 Task: Create a due date automation trigger when advanced on, 2 days after a card is due add dates with a due date at 11:00 AM.
Action: Mouse moved to (1098, 326)
Screenshot: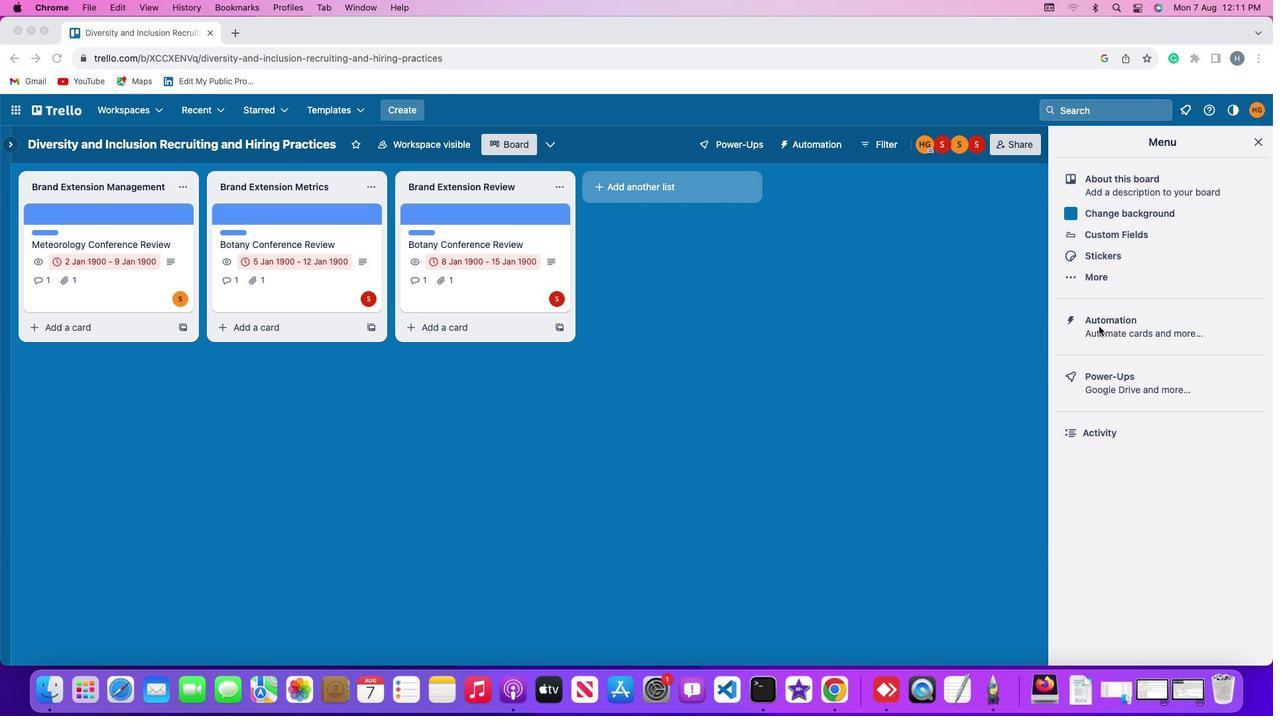 
Action: Mouse pressed left at (1098, 326)
Screenshot: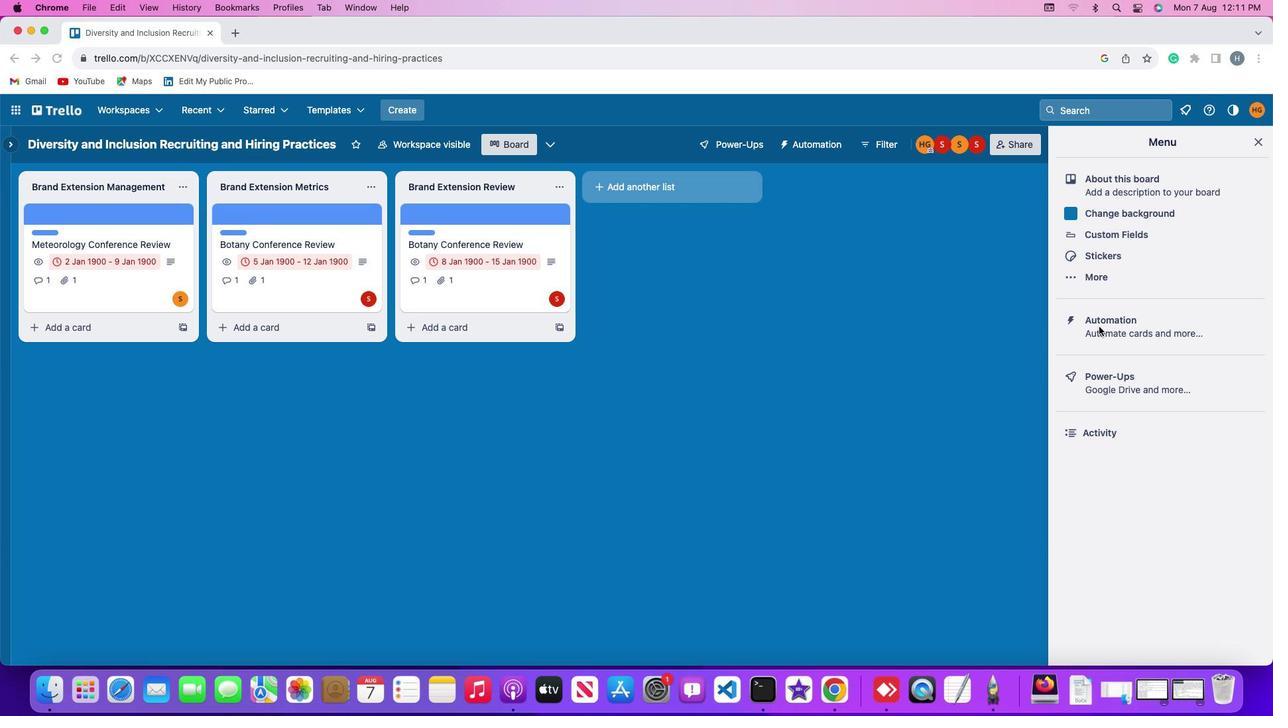 
Action: Mouse pressed left at (1098, 326)
Screenshot: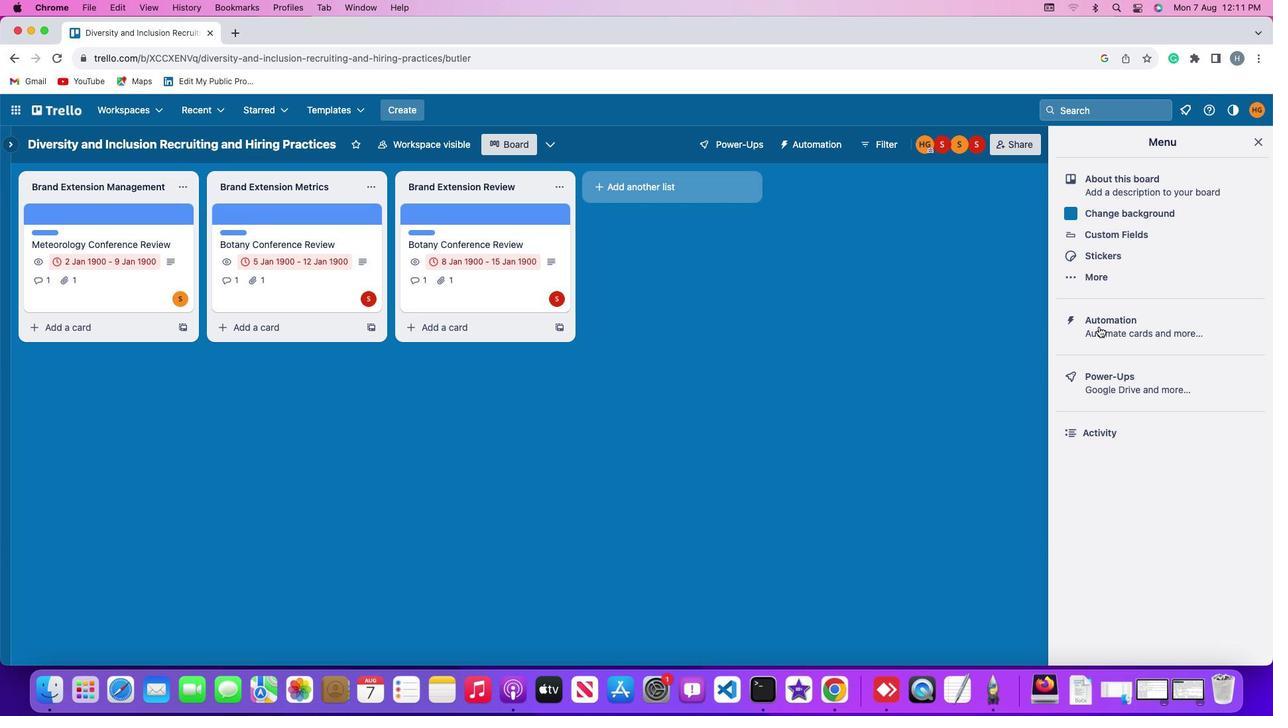 
Action: Mouse moved to (98, 314)
Screenshot: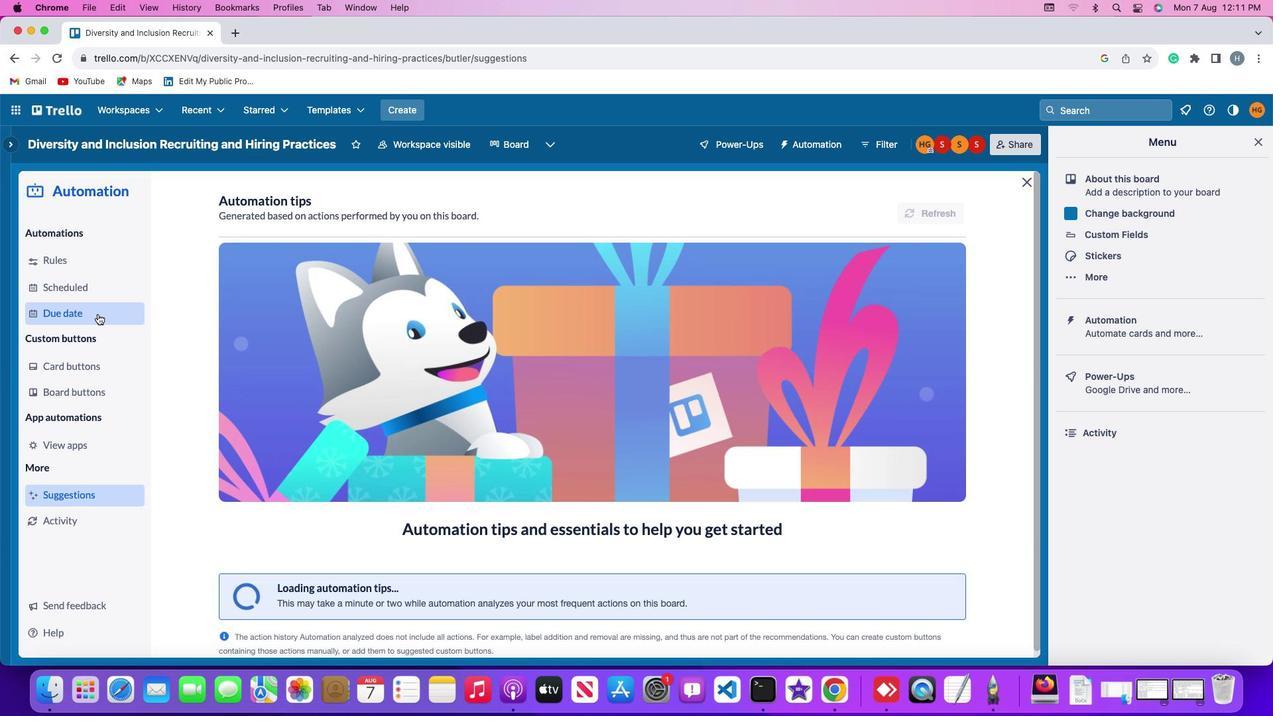 
Action: Mouse pressed left at (98, 314)
Screenshot: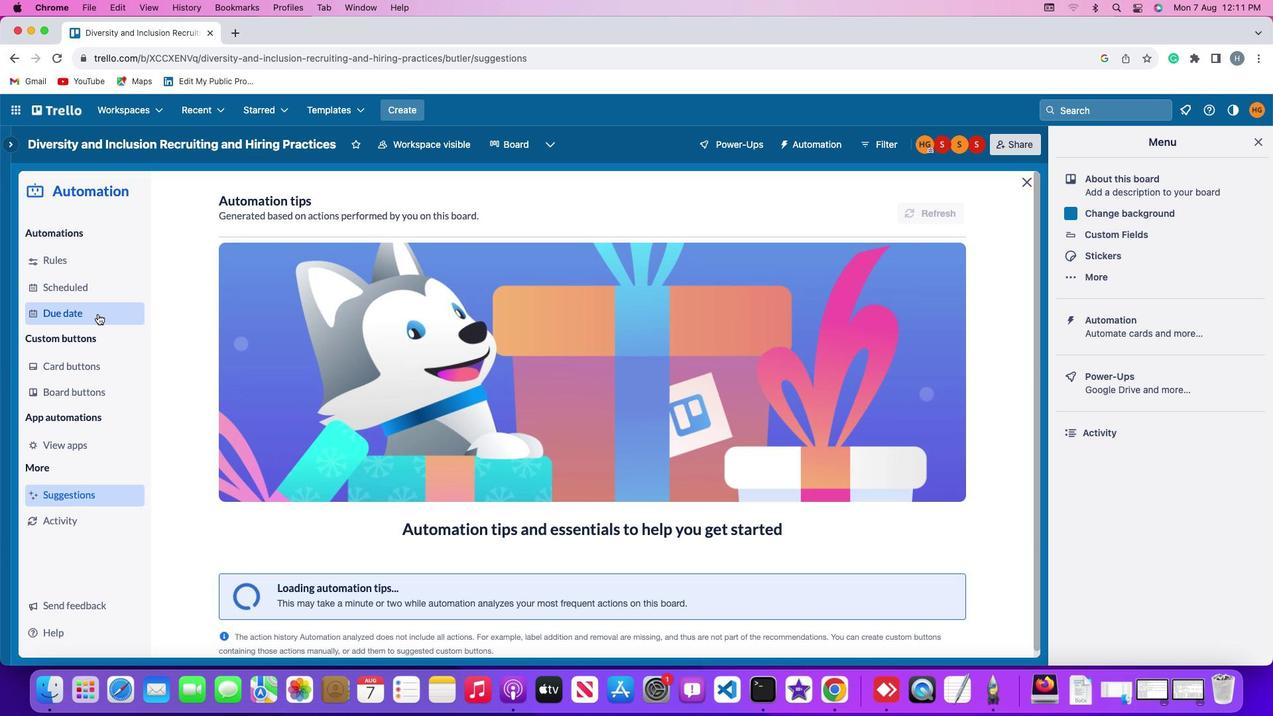 
Action: Mouse moved to (890, 207)
Screenshot: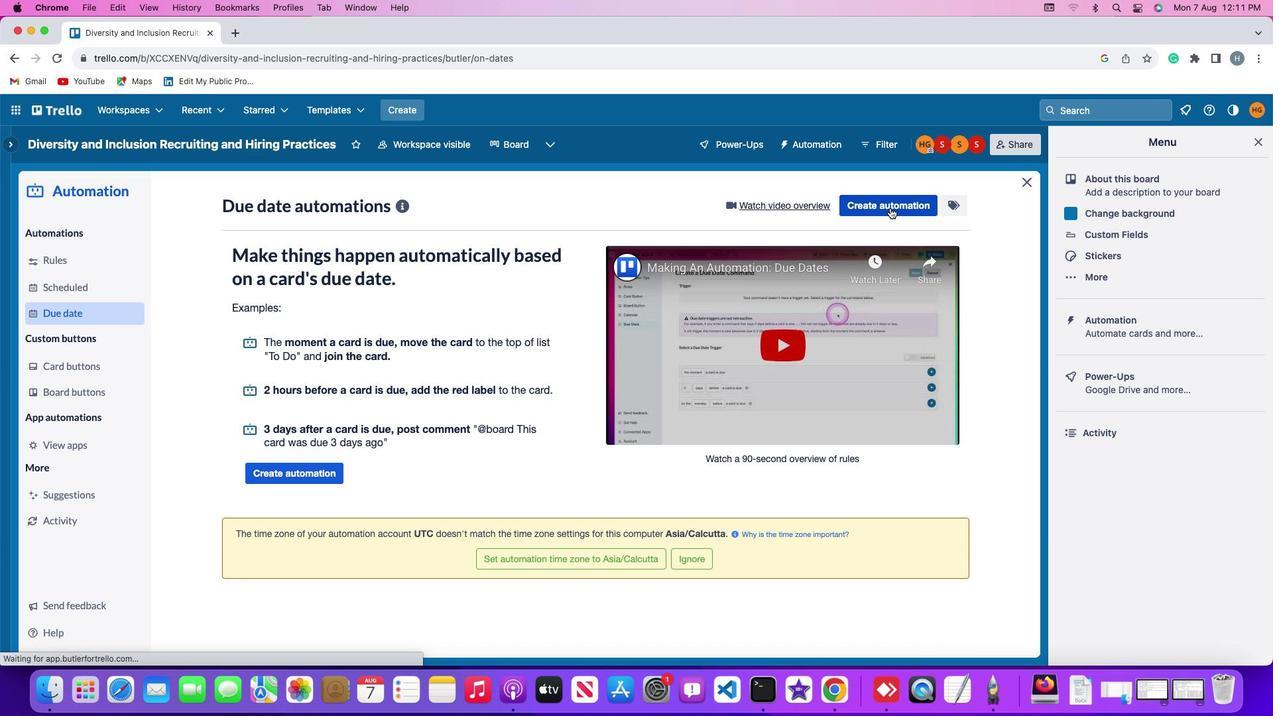 
Action: Mouse pressed left at (890, 207)
Screenshot: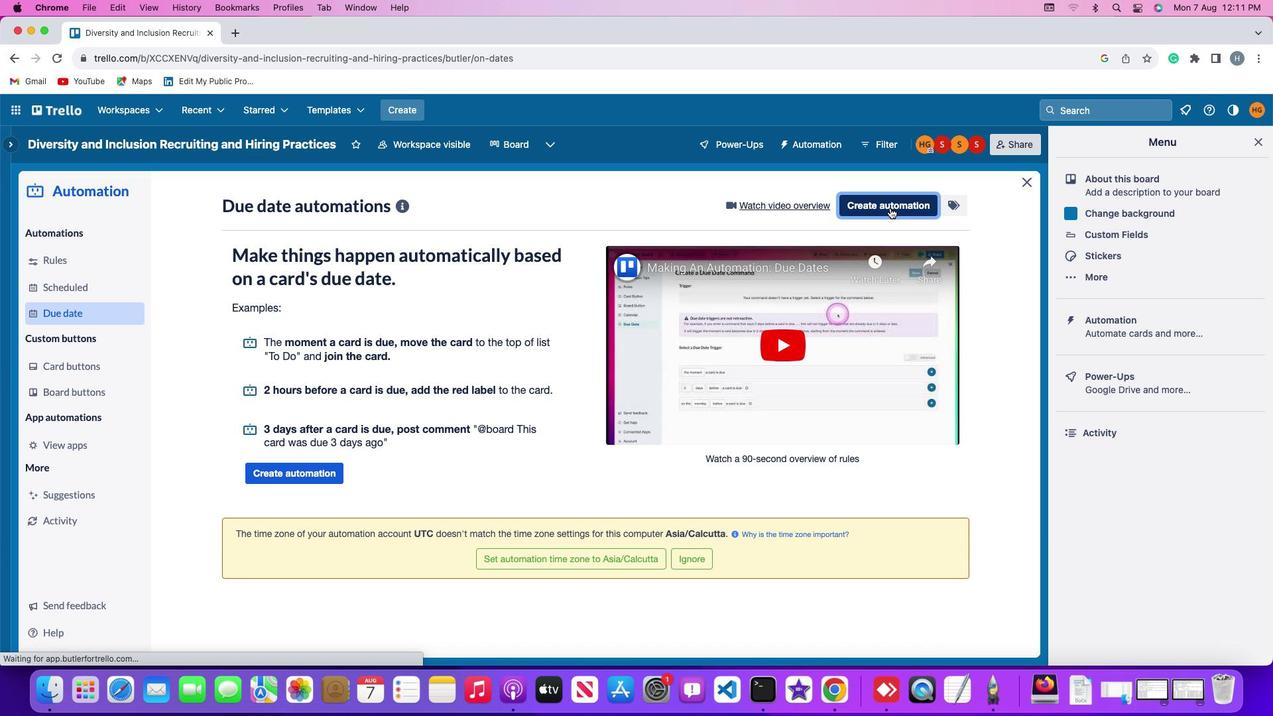 
Action: Mouse moved to (586, 334)
Screenshot: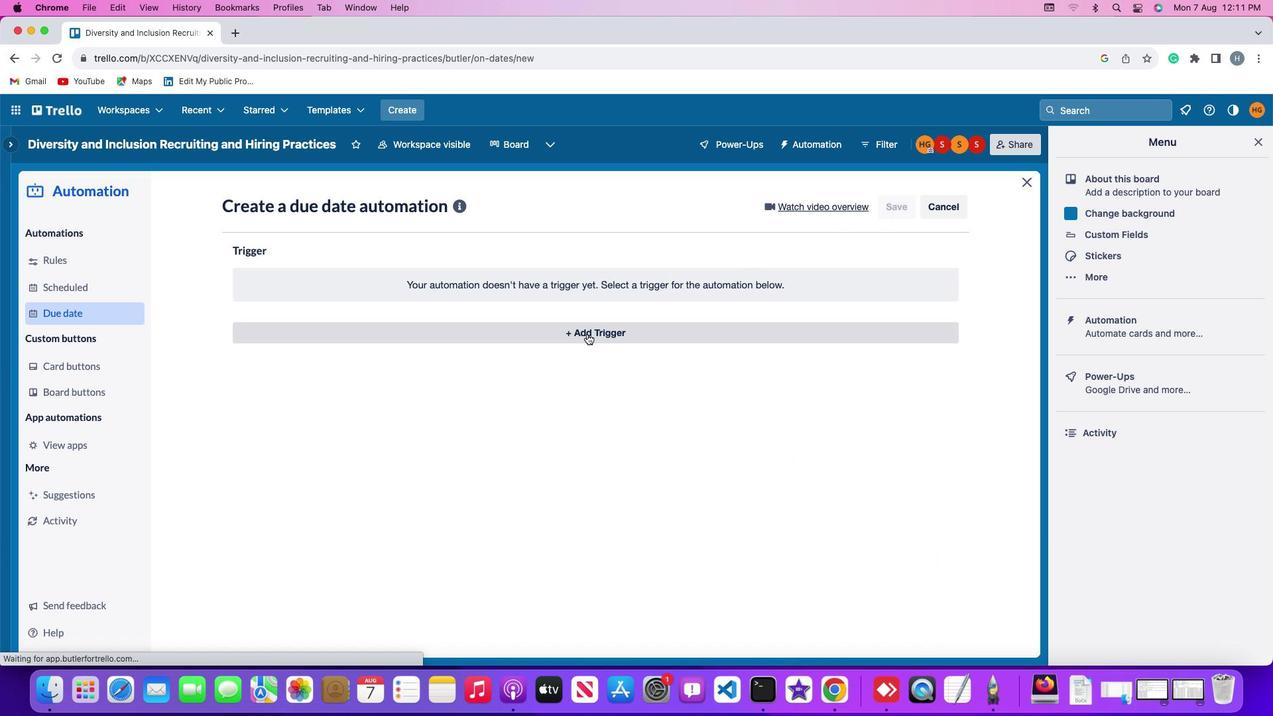 
Action: Mouse pressed left at (586, 334)
Screenshot: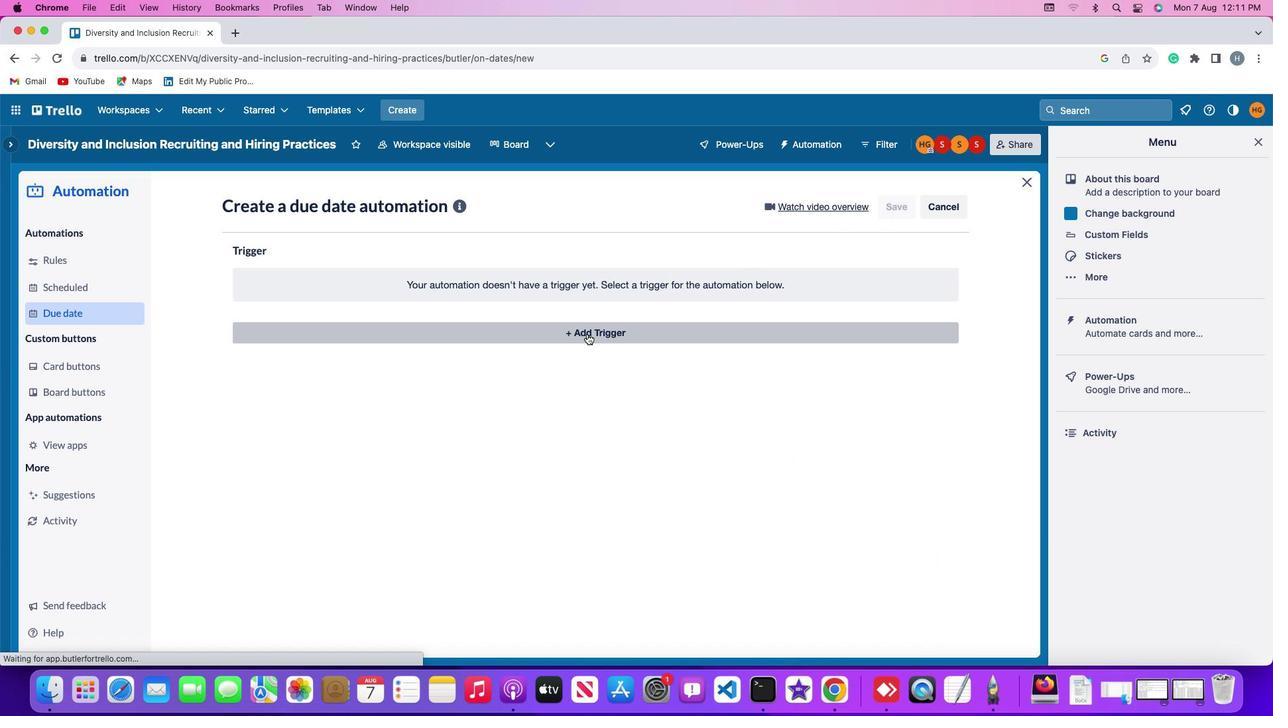 
Action: Mouse moved to (255, 533)
Screenshot: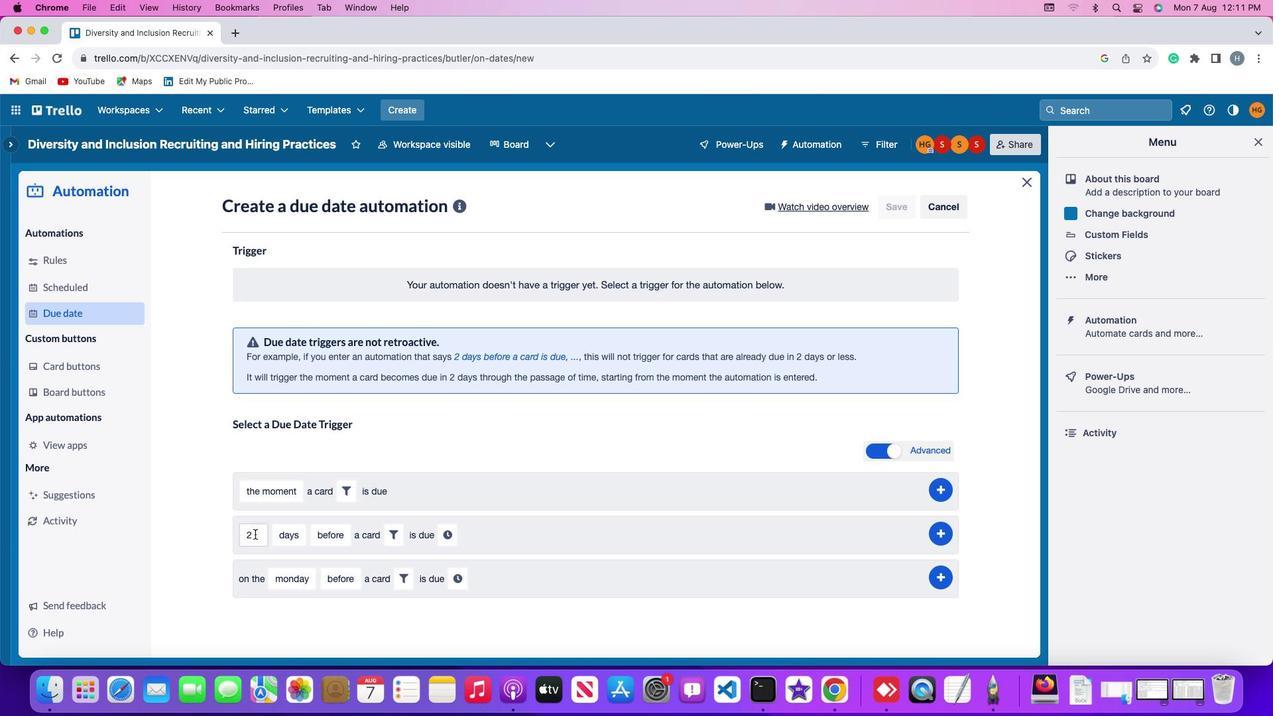 
Action: Mouse pressed left at (255, 533)
Screenshot: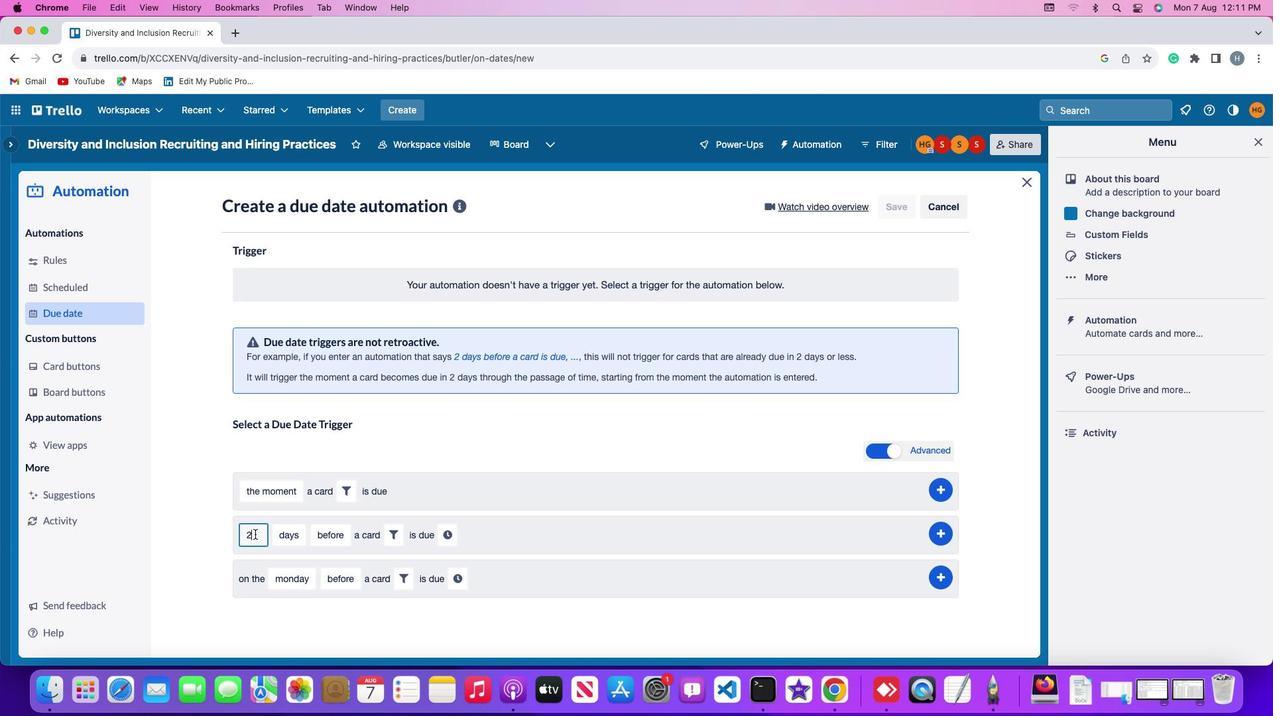 
Action: Key pressed Key.backspace'2'
Screenshot: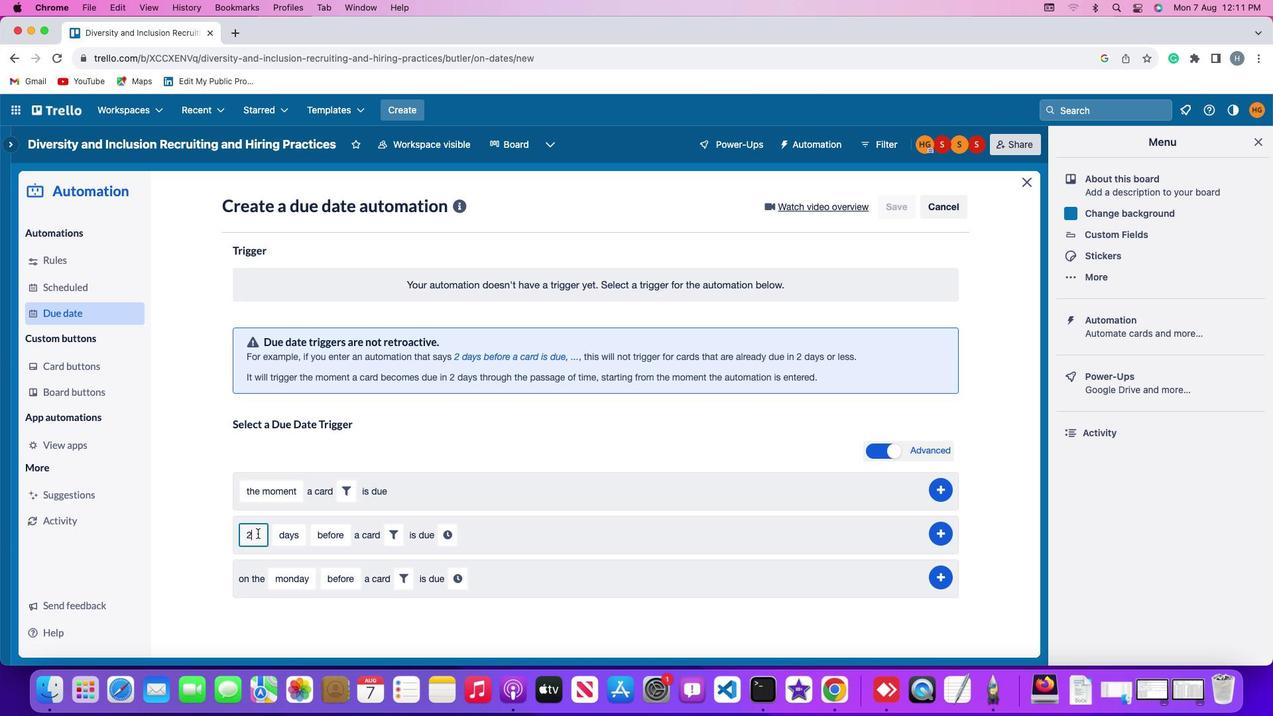 
Action: Mouse moved to (283, 531)
Screenshot: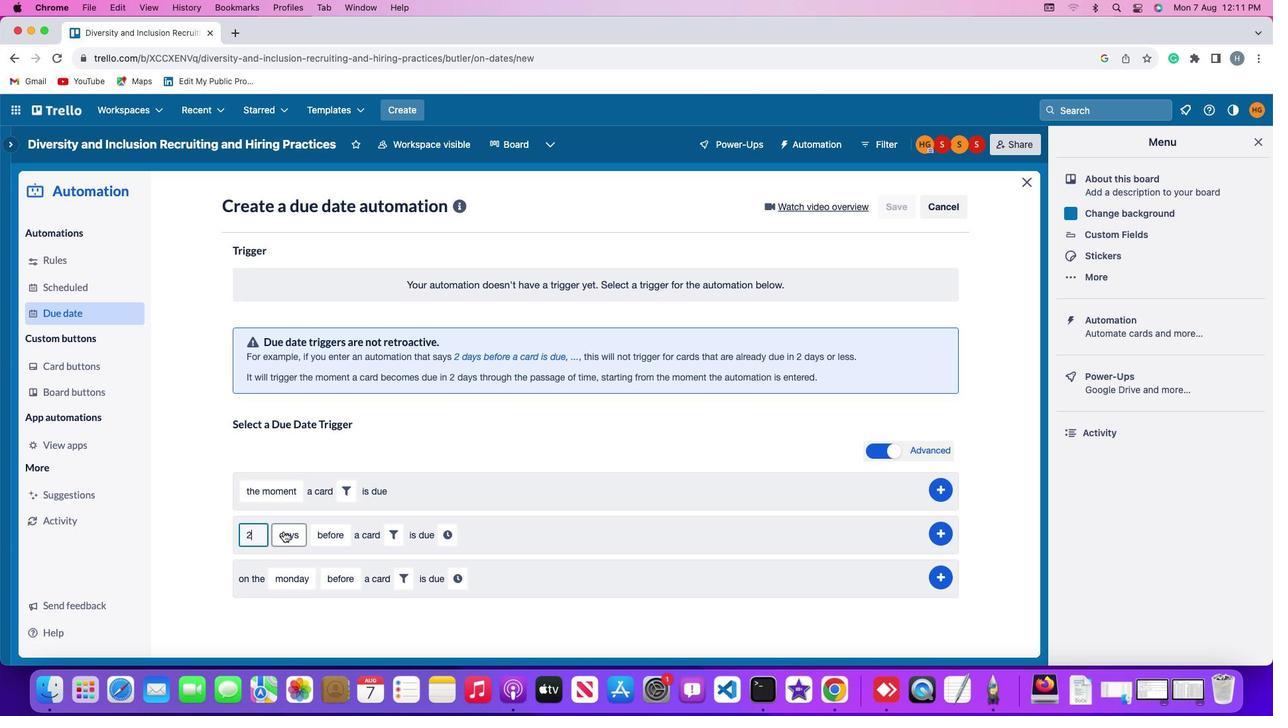 
Action: Mouse pressed left at (283, 531)
Screenshot: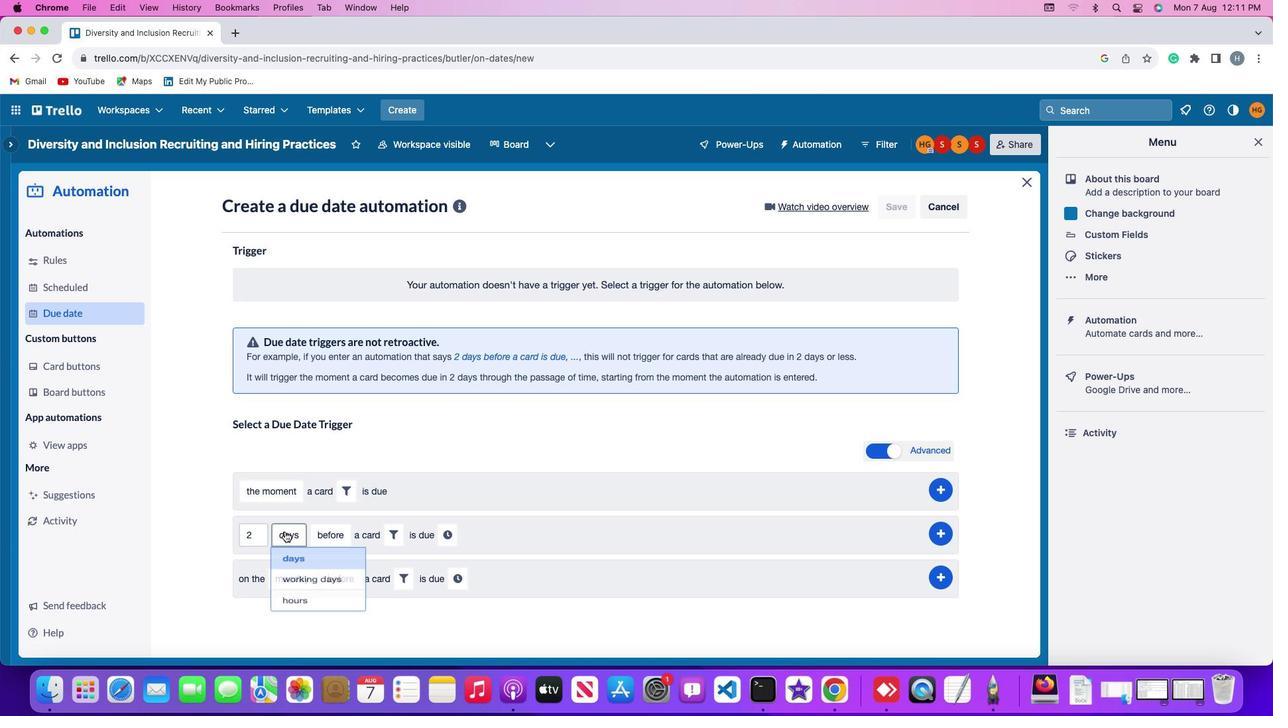 
Action: Mouse moved to (299, 561)
Screenshot: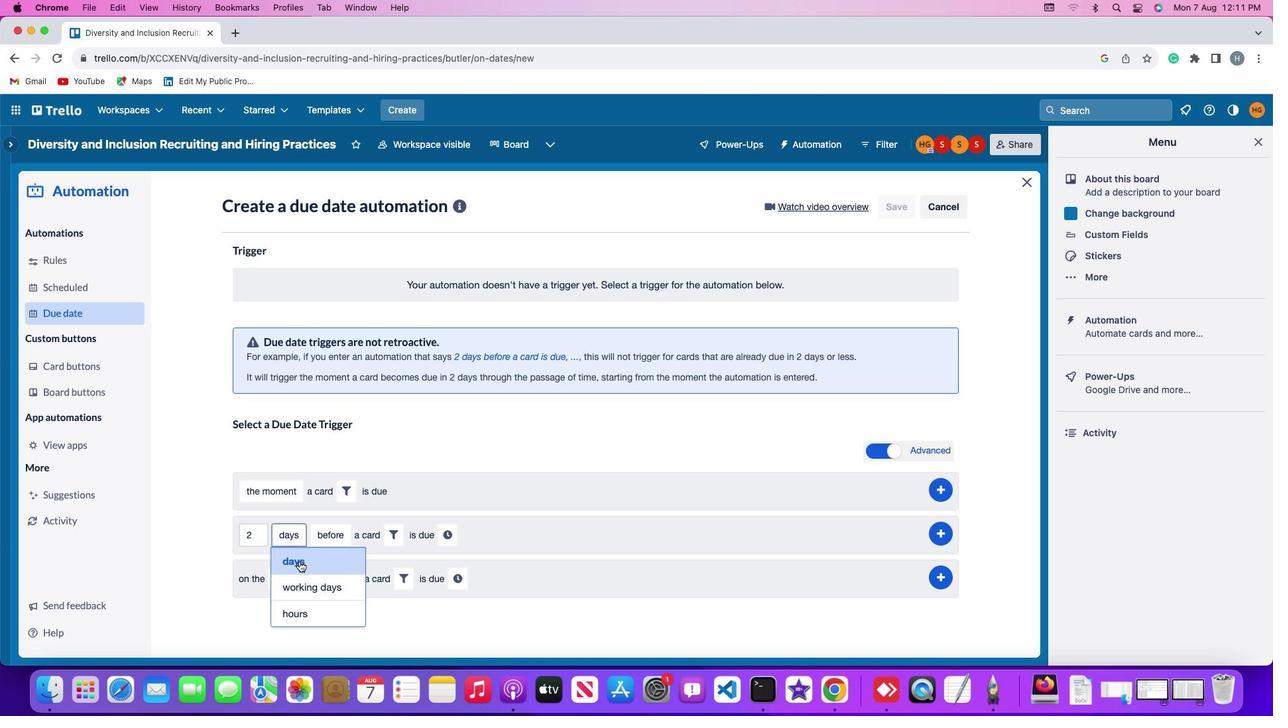 
Action: Mouse pressed left at (299, 561)
Screenshot: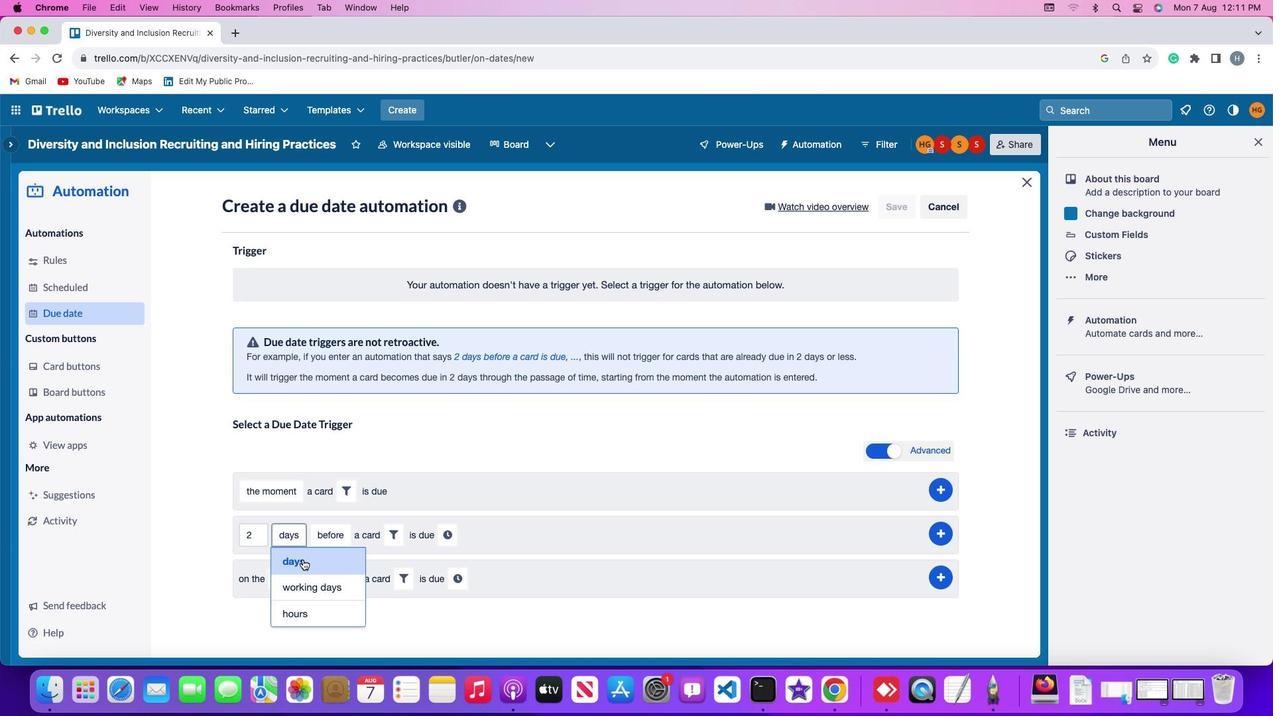 
Action: Mouse moved to (334, 543)
Screenshot: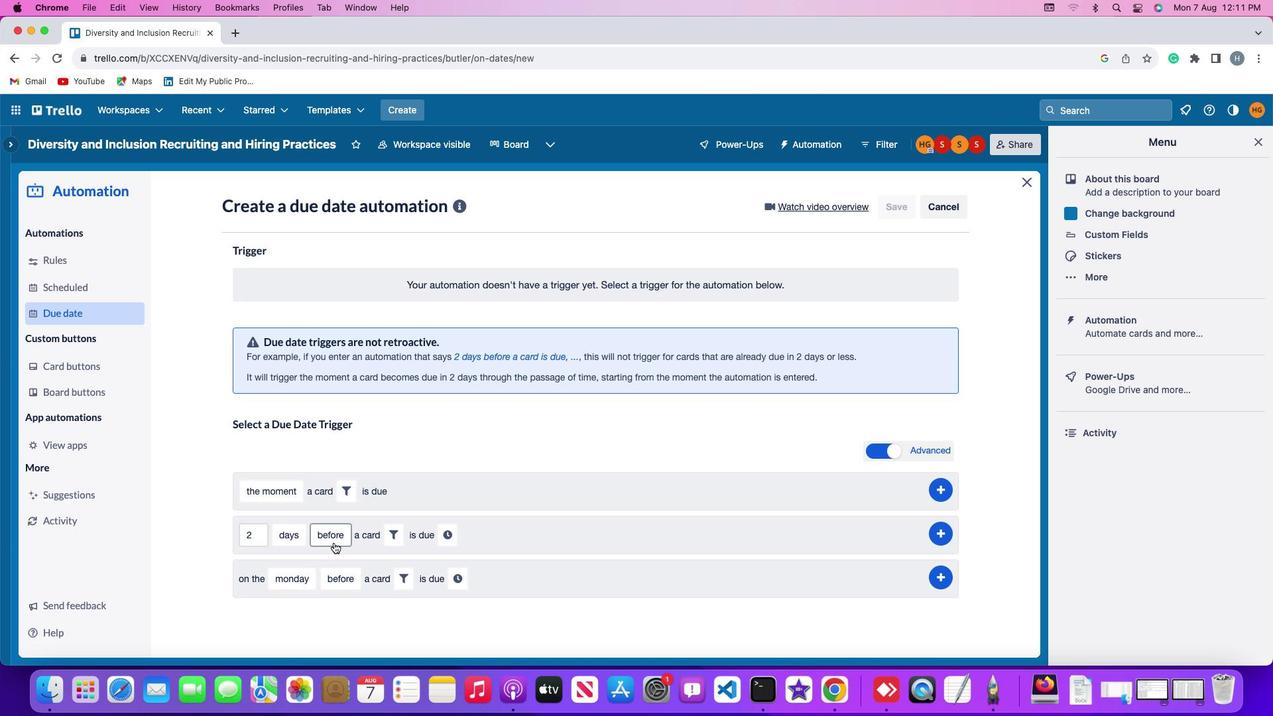 
Action: Mouse pressed left at (334, 543)
Screenshot: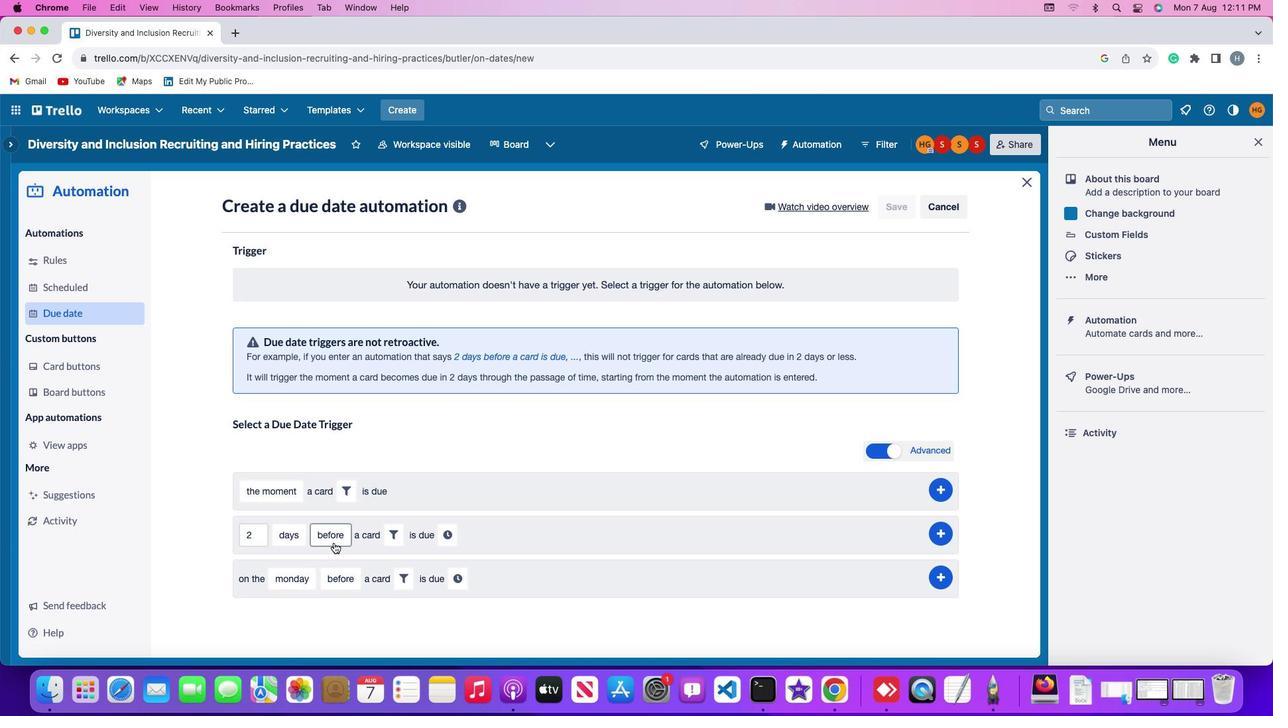 
Action: Mouse moved to (334, 584)
Screenshot: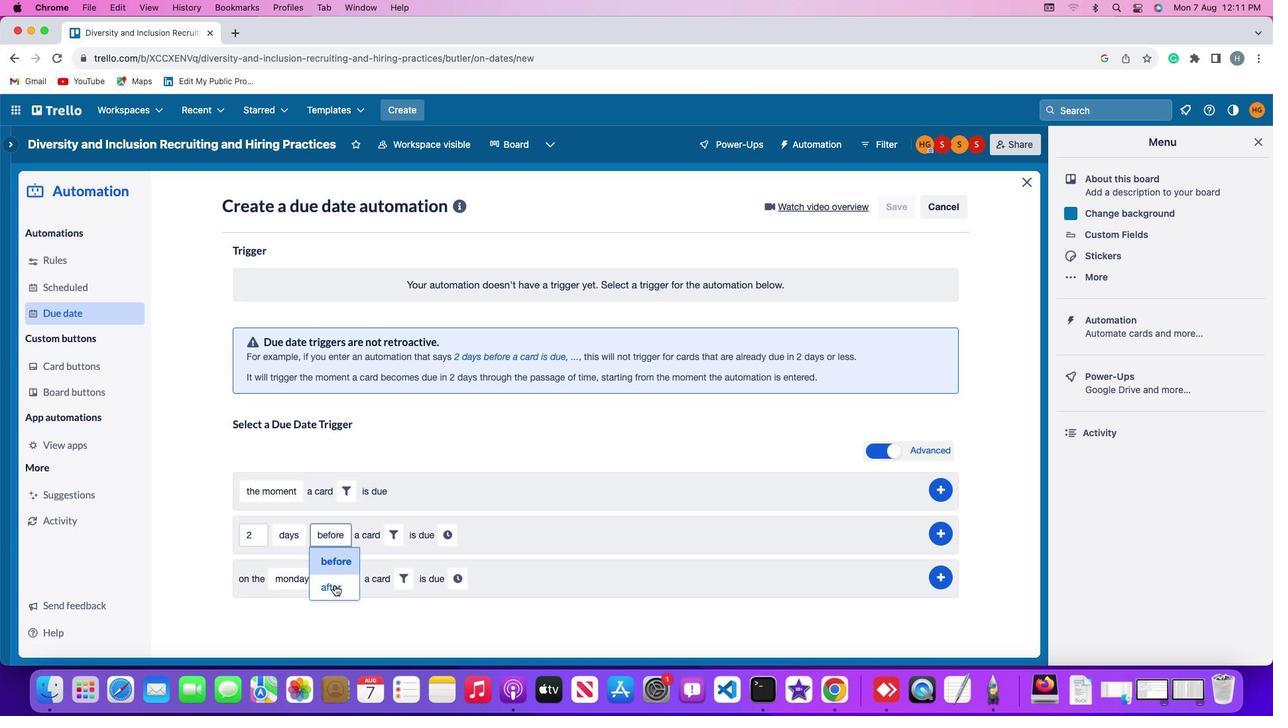 
Action: Mouse pressed left at (334, 584)
Screenshot: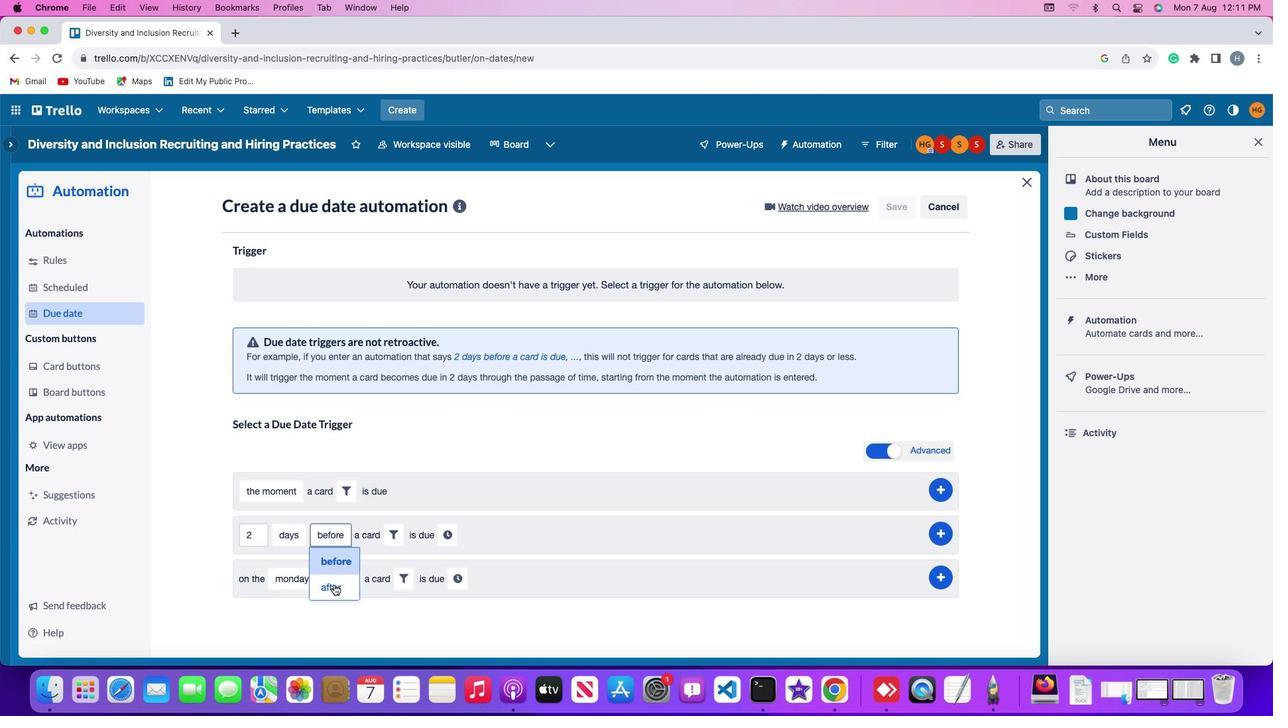 
Action: Mouse moved to (491, 553)
Screenshot: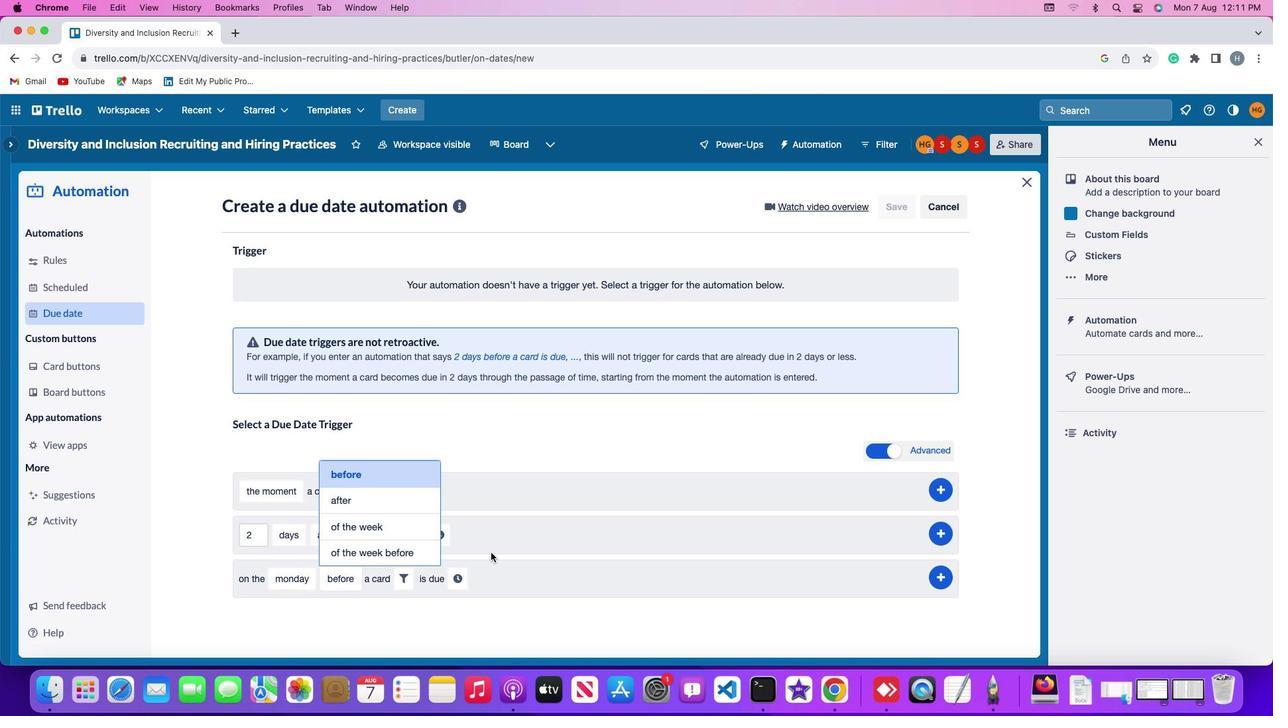 
Action: Mouse pressed left at (491, 553)
Screenshot: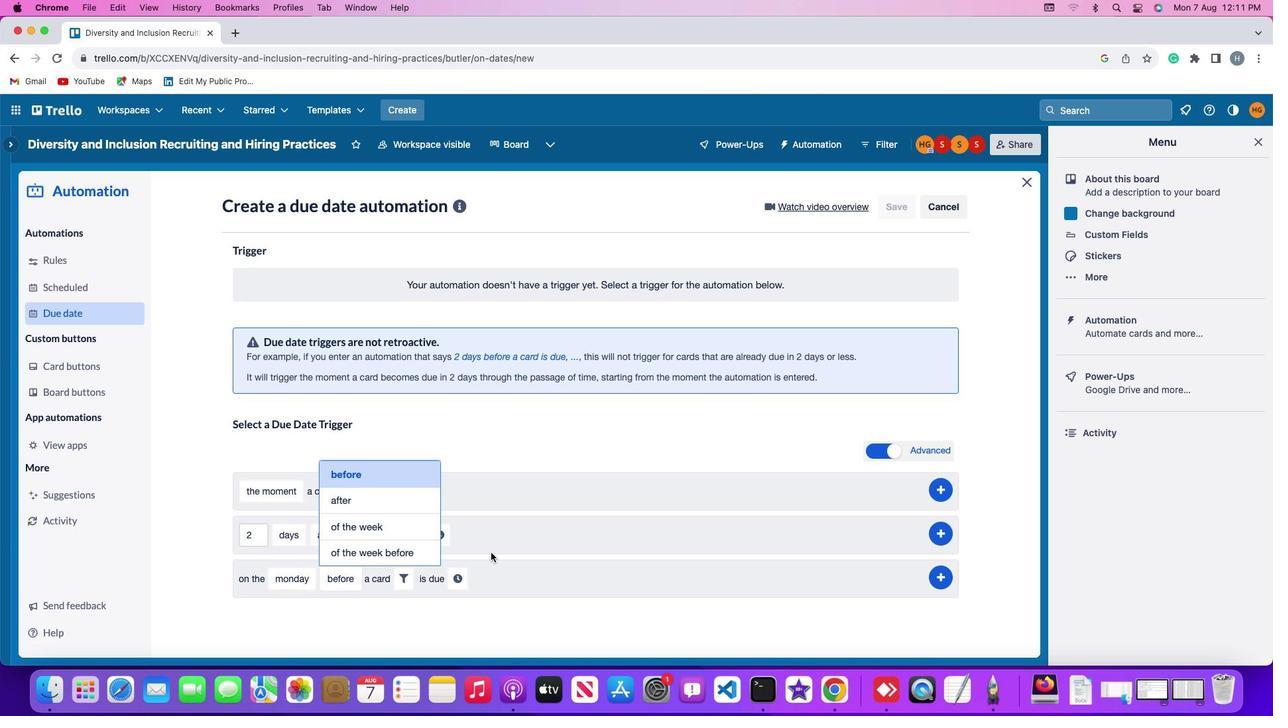 
Action: Mouse moved to (379, 529)
Screenshot: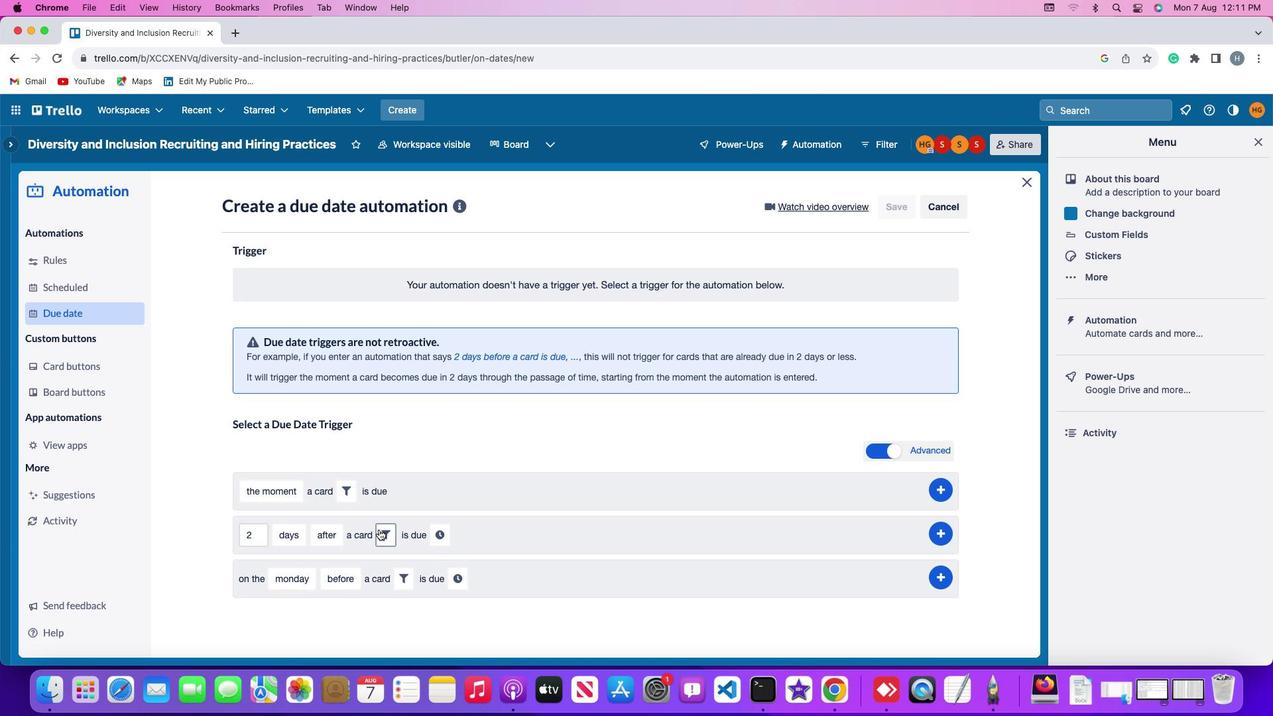 
Action: Mouse pressed left at (379, 529)
Screenshot: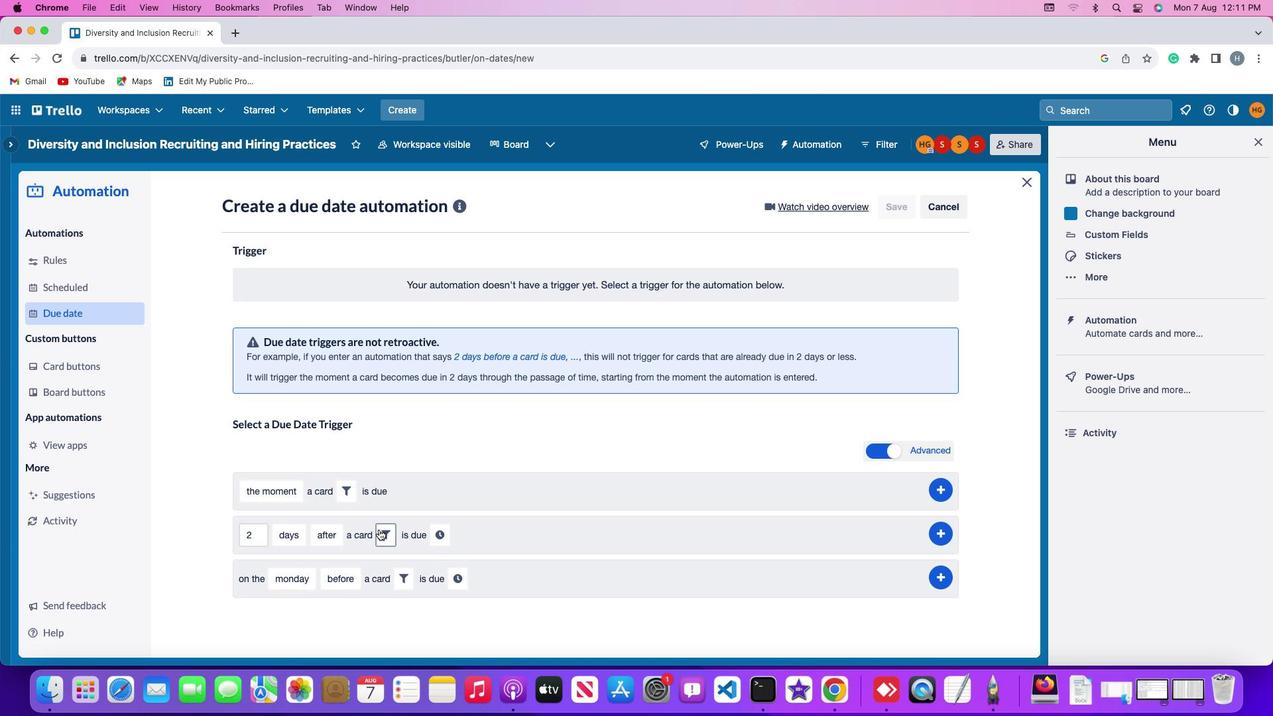 
Action: Mouse moved to (440, 557)
Screenshot: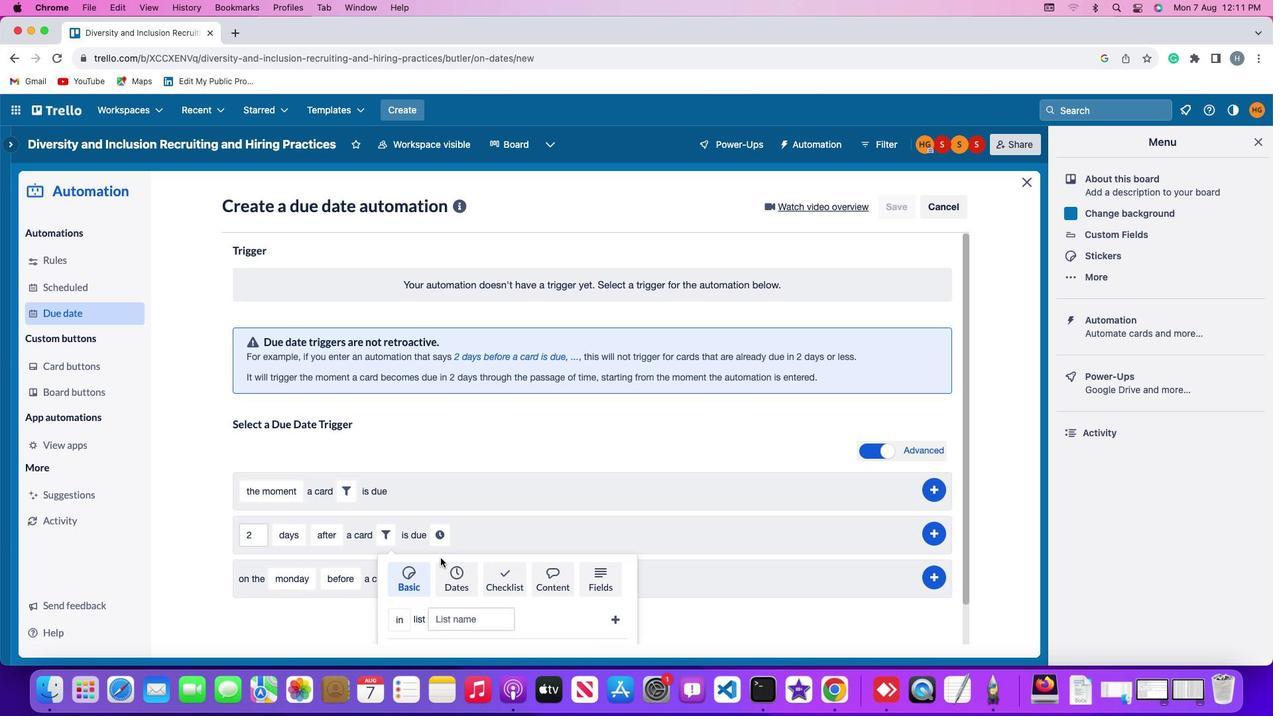 
Action: Mouse scrolled (440, 557) with delta (0, 0)
Screenshot: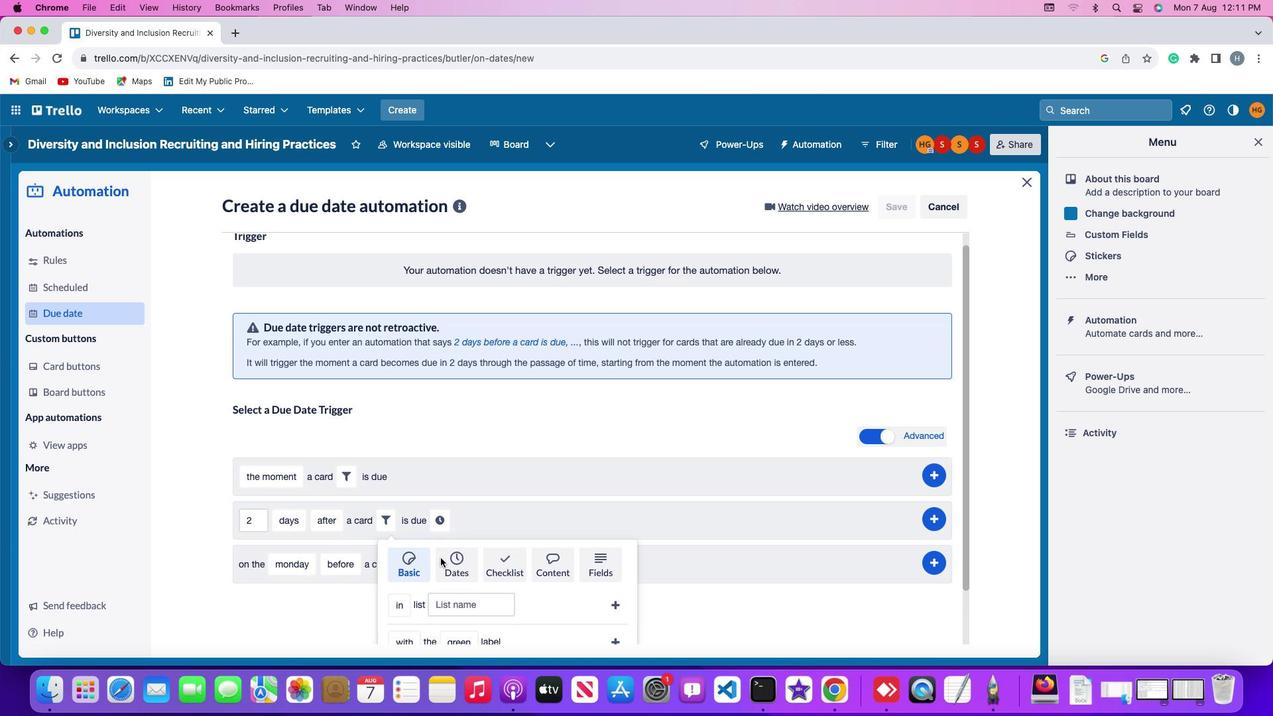 
Action: Mouse scrolled (440, 557) with delta (0, 0)
Screenshot: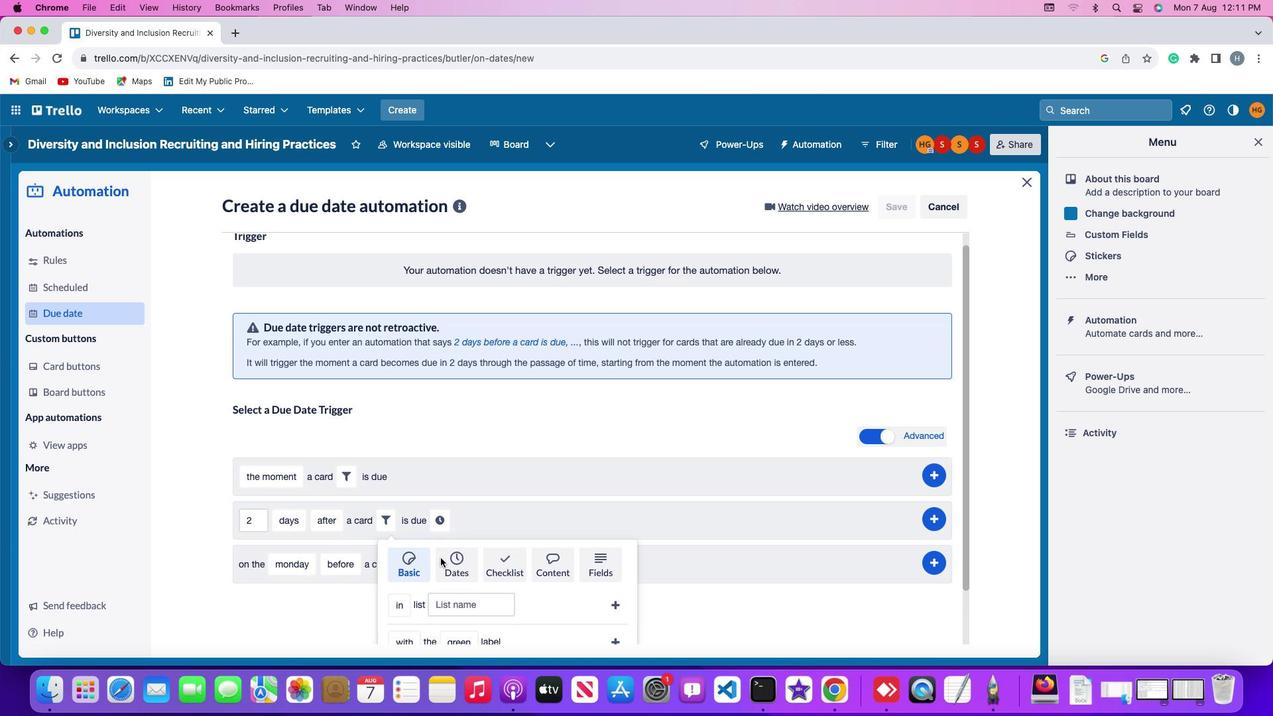
Action: Mouse scrolled (440, 557) with delta (0, -1)
Screenshot: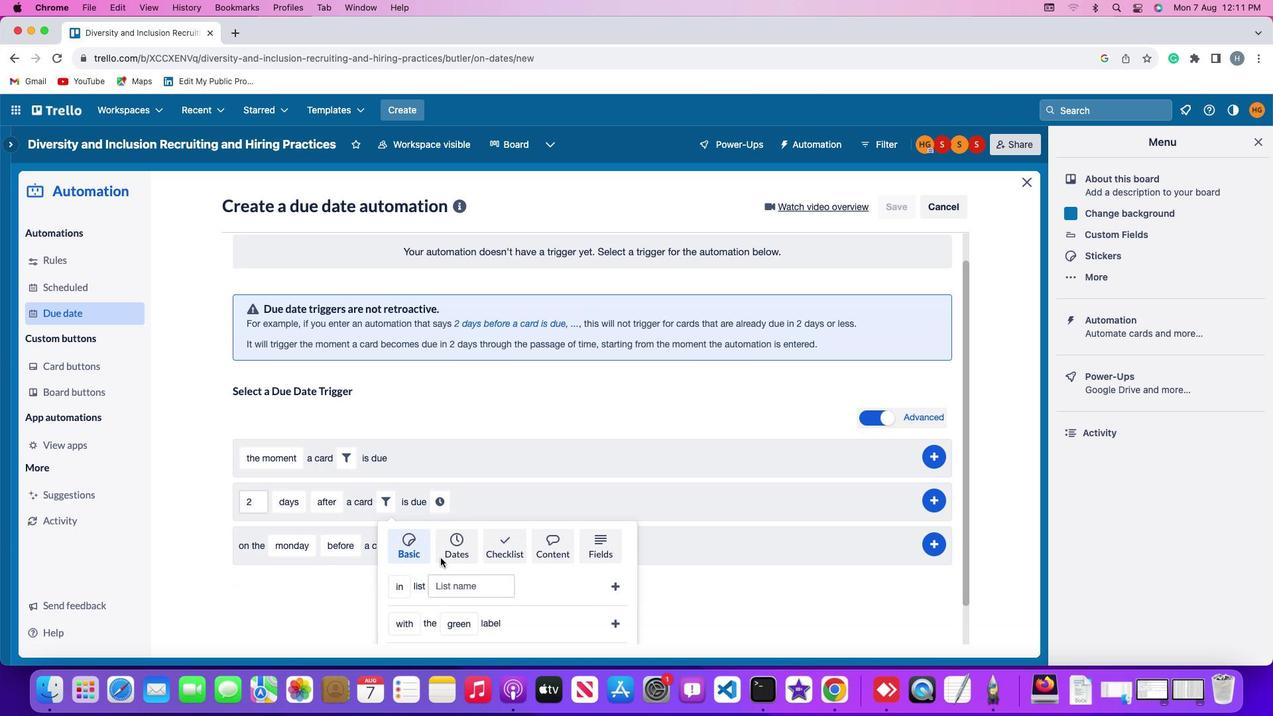 
Action: Mouse scrolled (440, 557) with delta (0, -3)
Screenshot: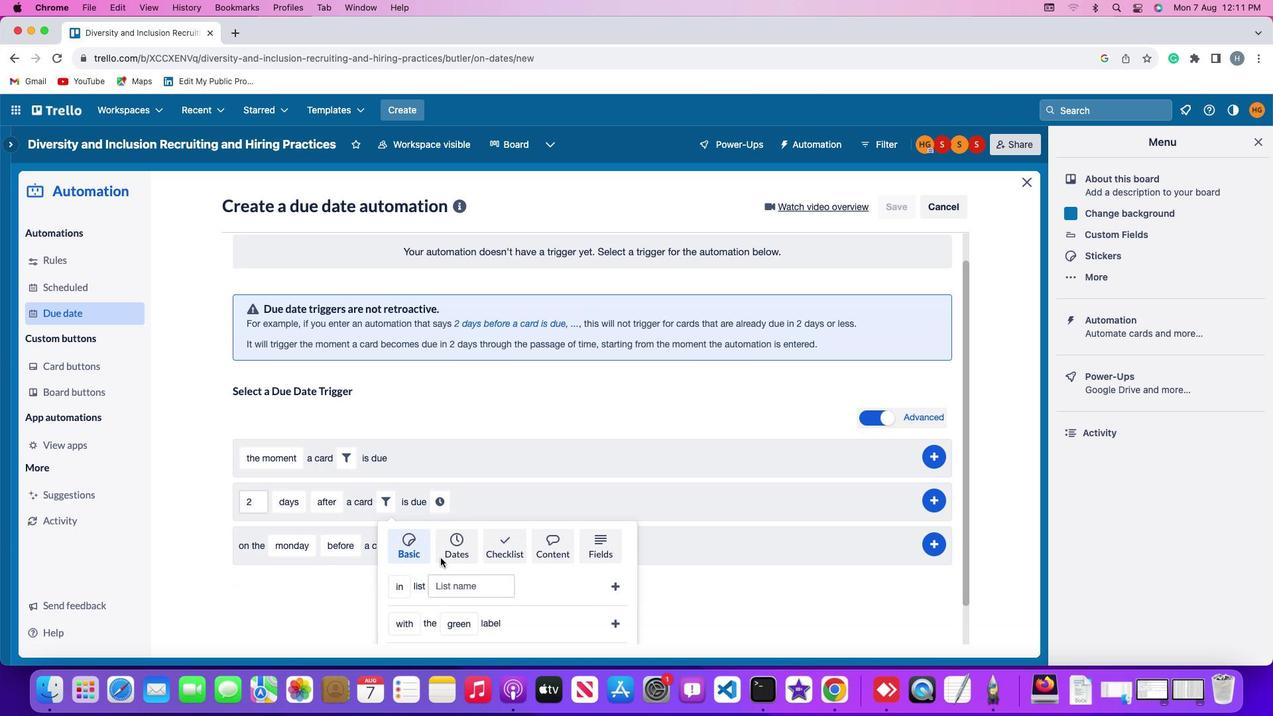 
Action: Mouse scrolled (440, 557) with delta (0, -3)
Screenshot: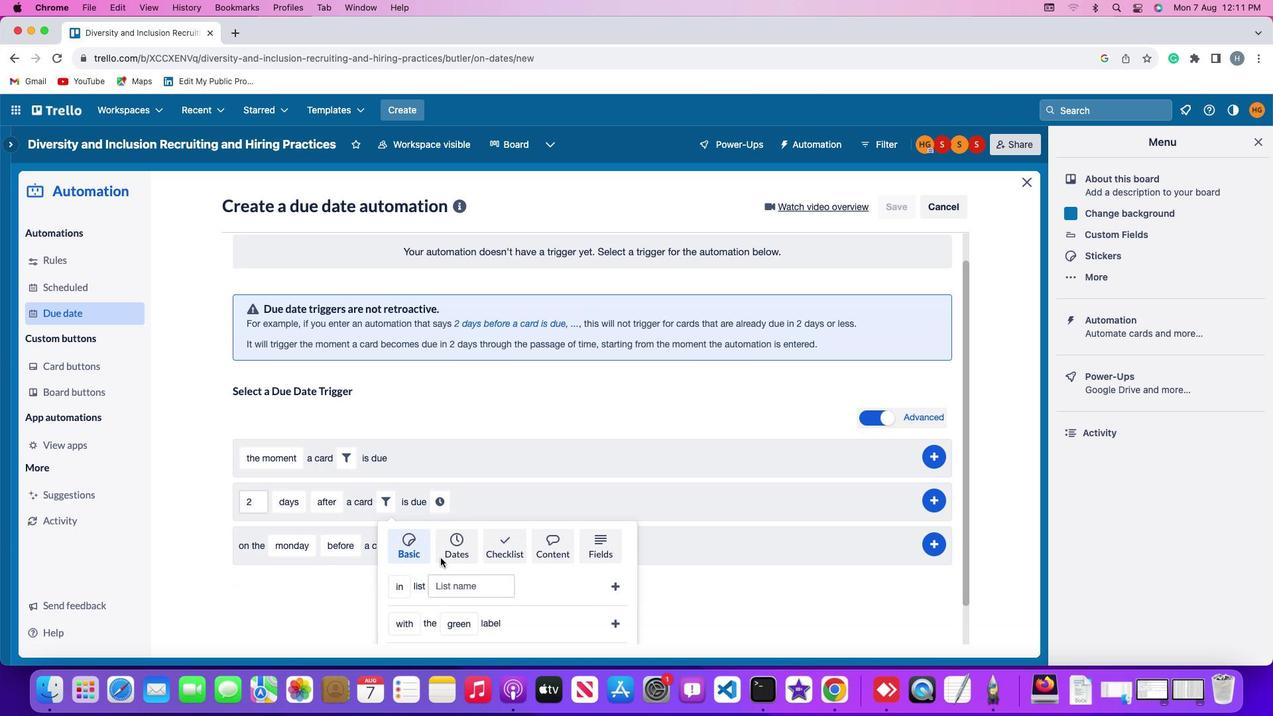 
Action: Mouse scrolled (440, 557) with delta (0, -4)
Screenshot: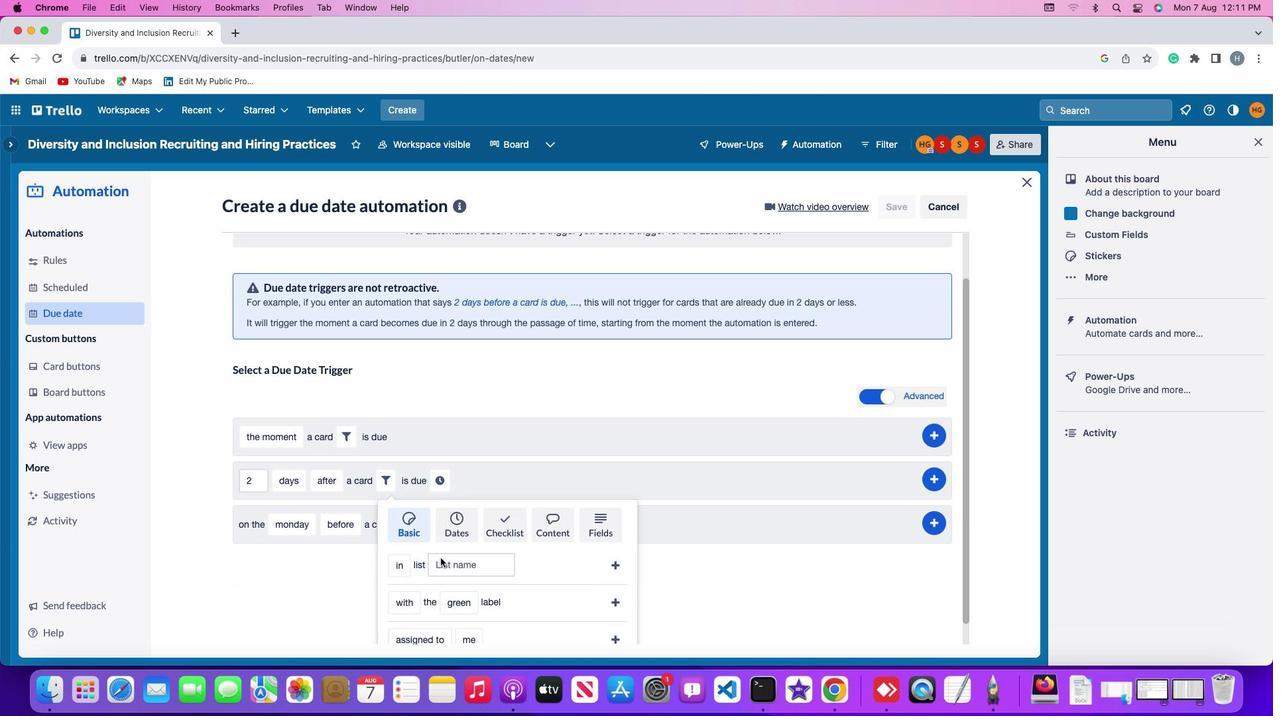 
Action: Mouse moved to (459, 505)
Screenshot: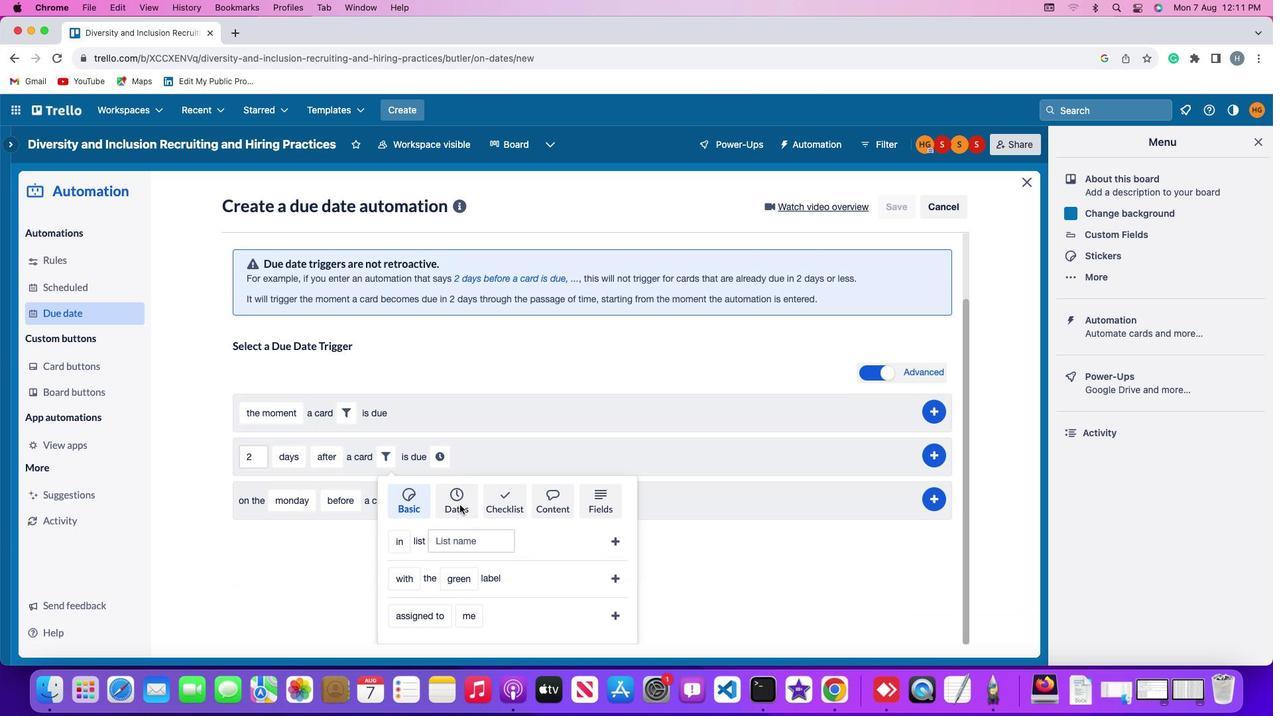 
Action: Mouse pressed left at (459, 505)
Screenshot: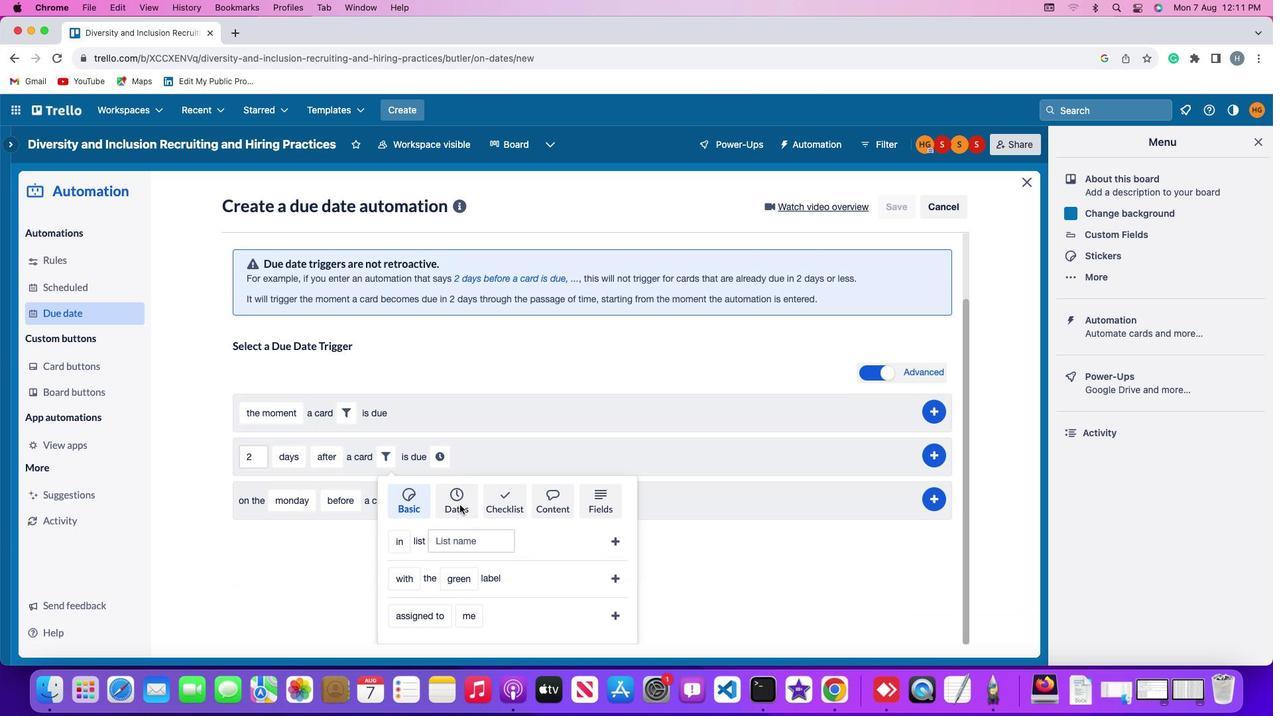 
Action: Mouse moved to (406, 537)
Screenshot: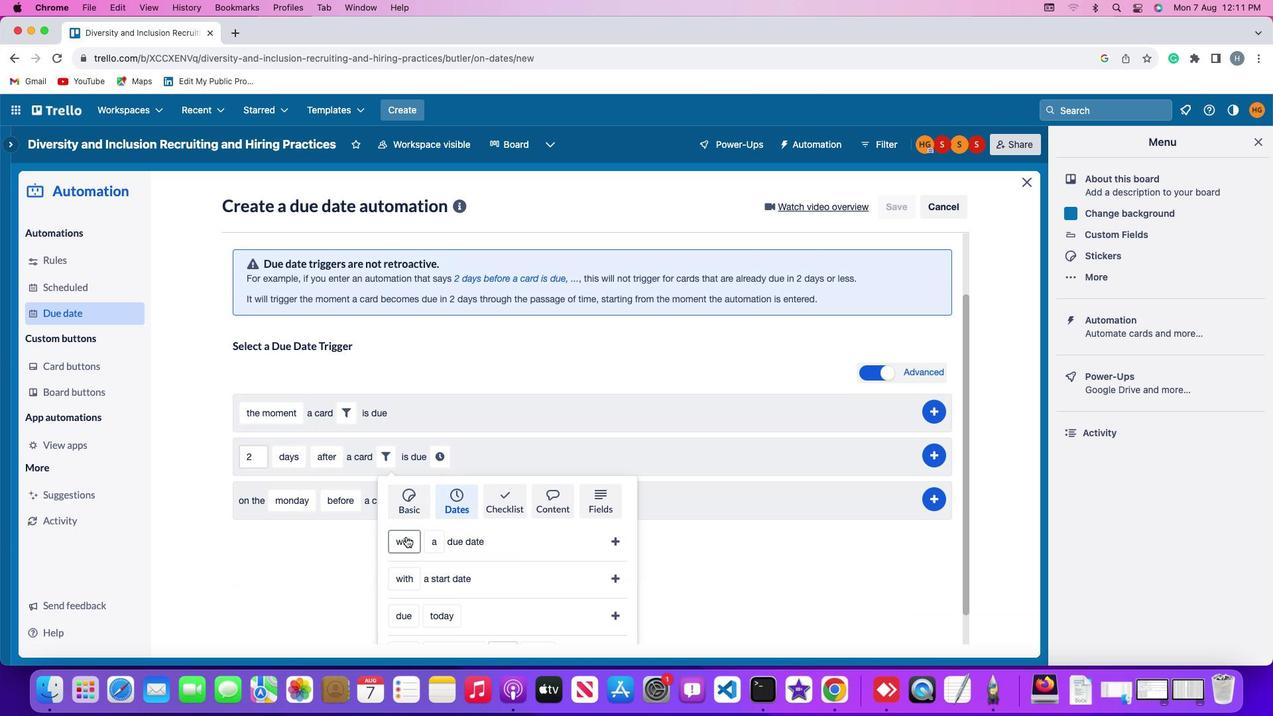 
Action: Mouse pressed left at (406, 537)
Screenshot: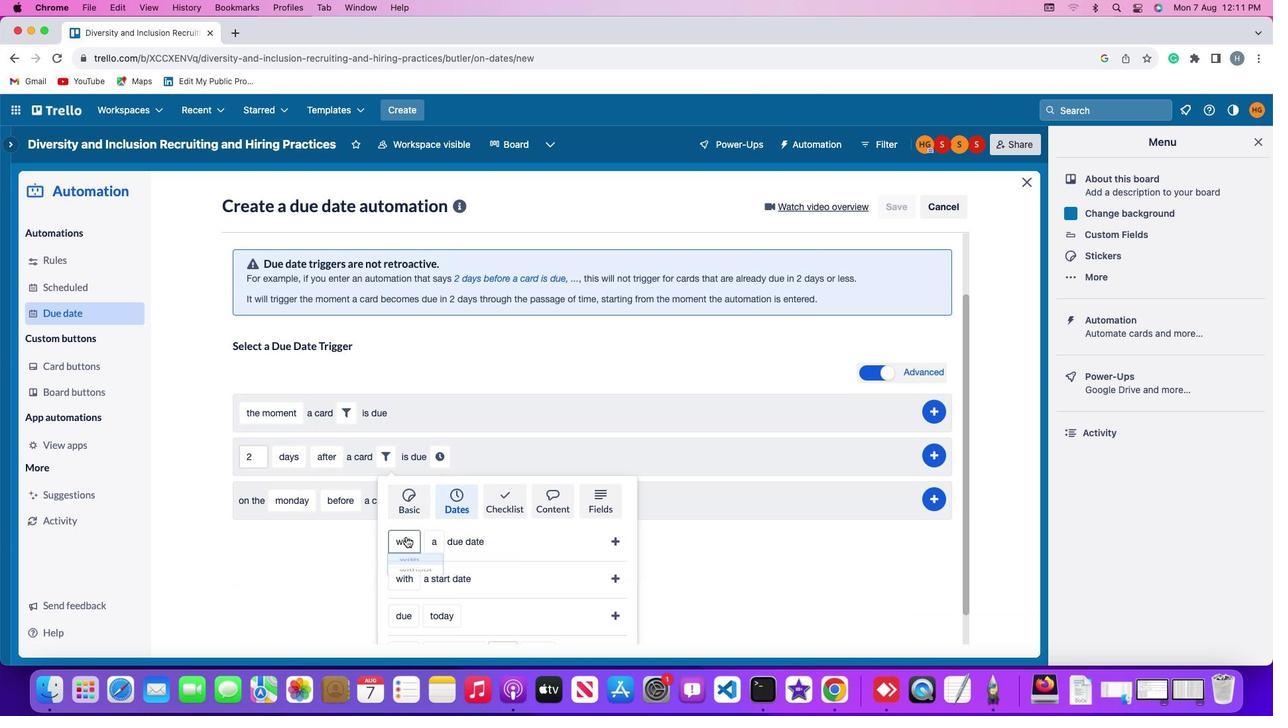 
Action: Mouse moved to (405, 564)
Screenshot: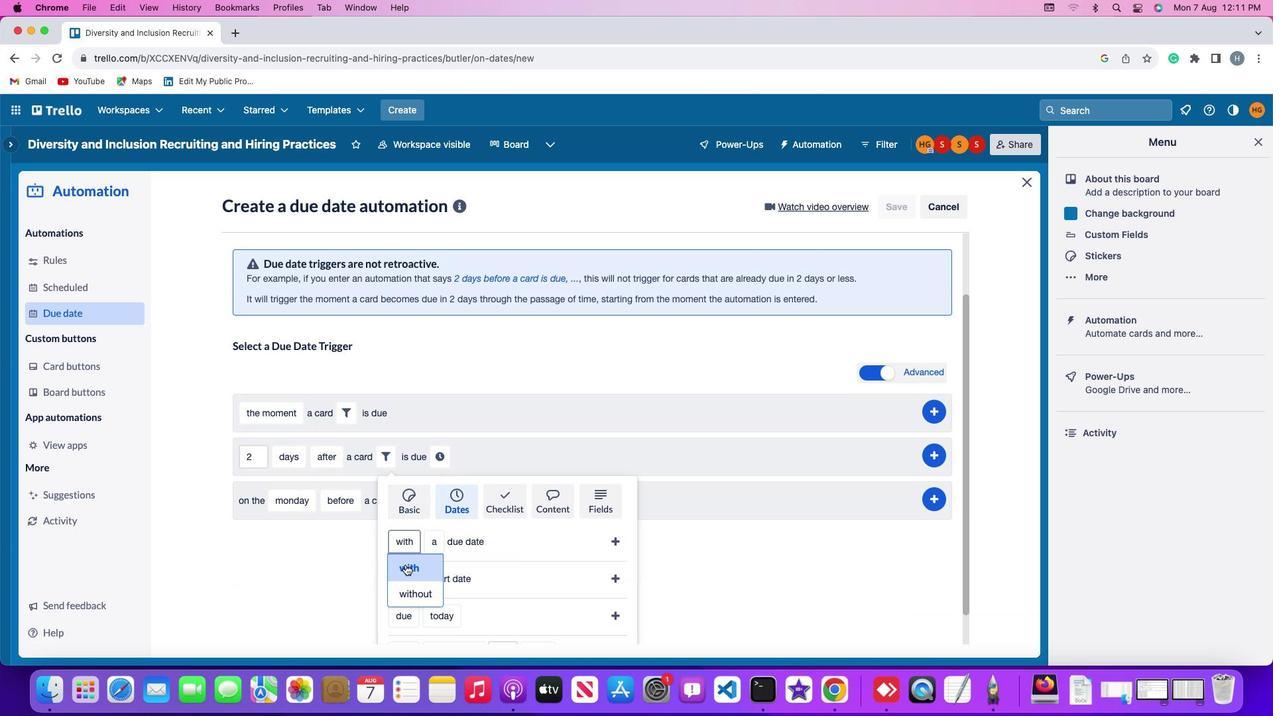 
Action: Mouse pressed left at (405, 564)
Screenshot: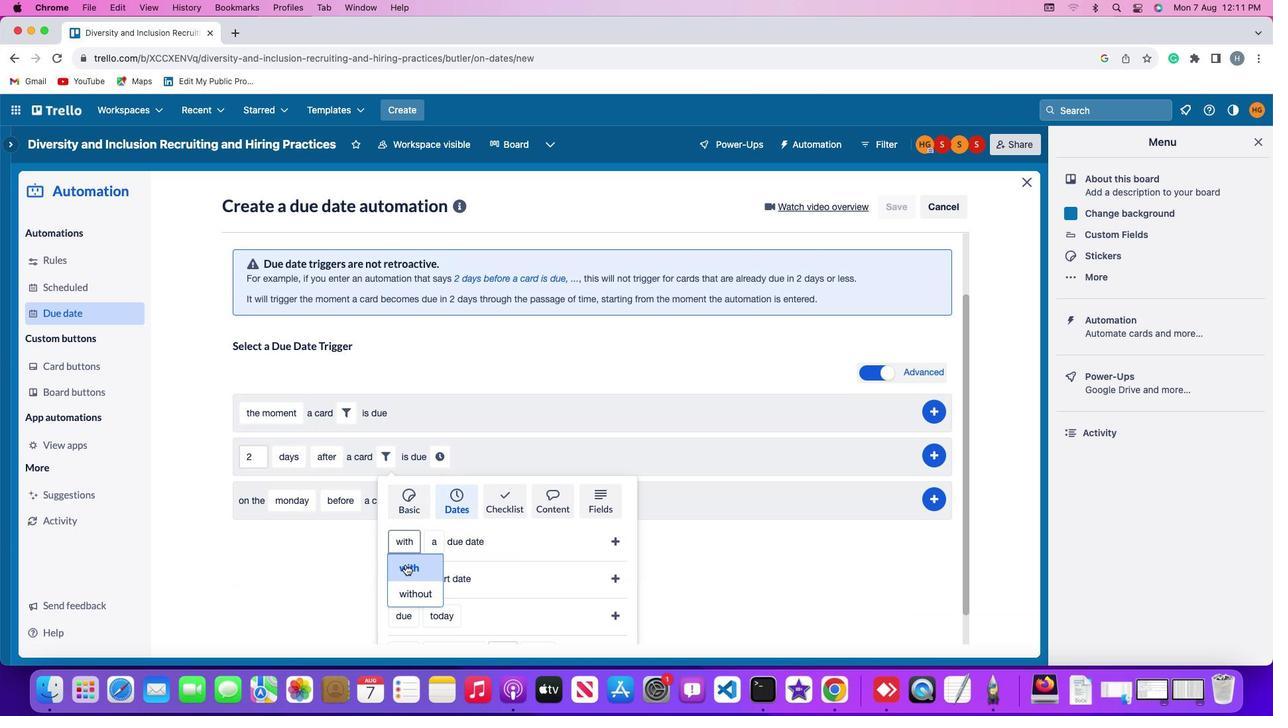 
Action: Mouse moved to (435, 539)
Screenshot: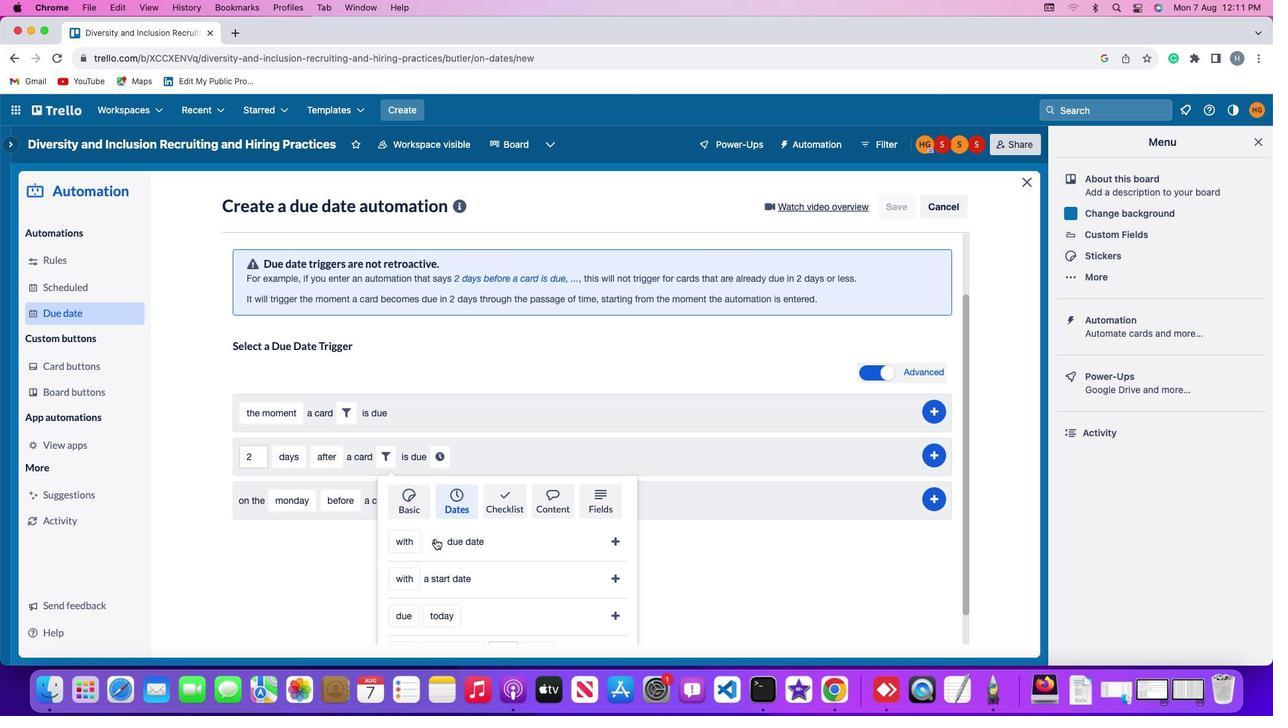 
Action: Mouse pressed left at (435, 539)
Screenshot: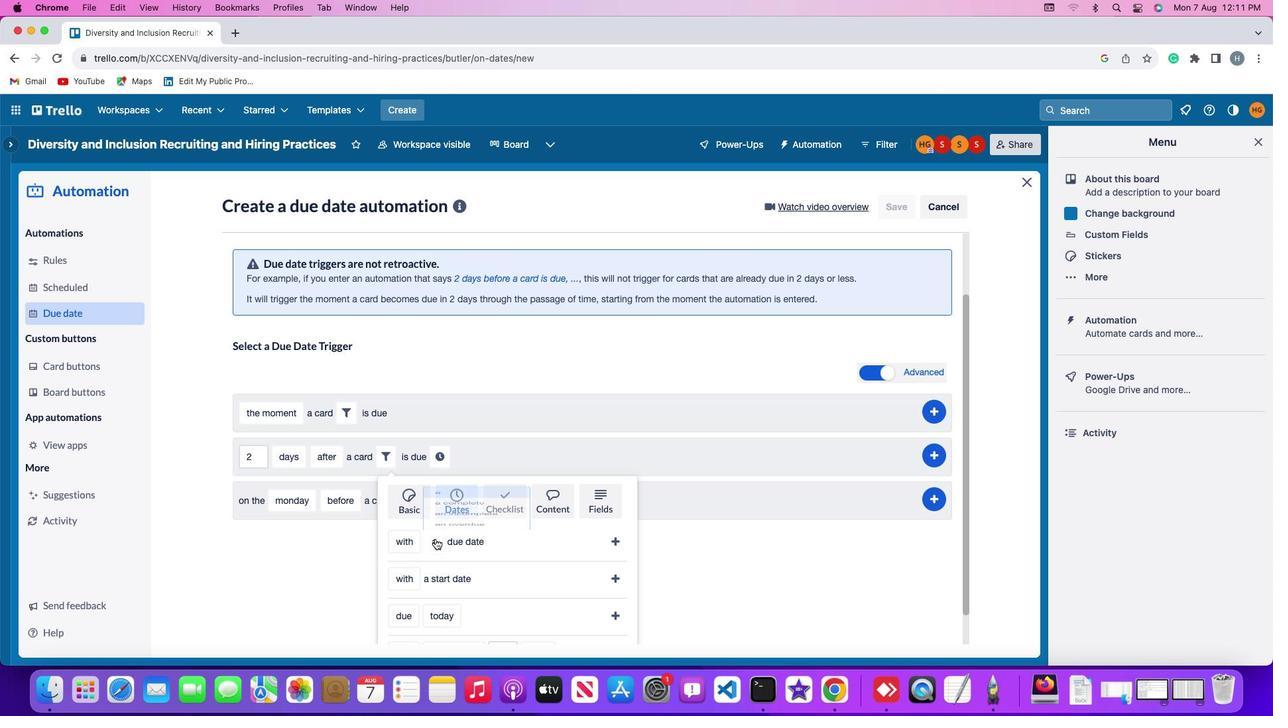 
Action: Mouse moved to (470, 435)
Screenshot: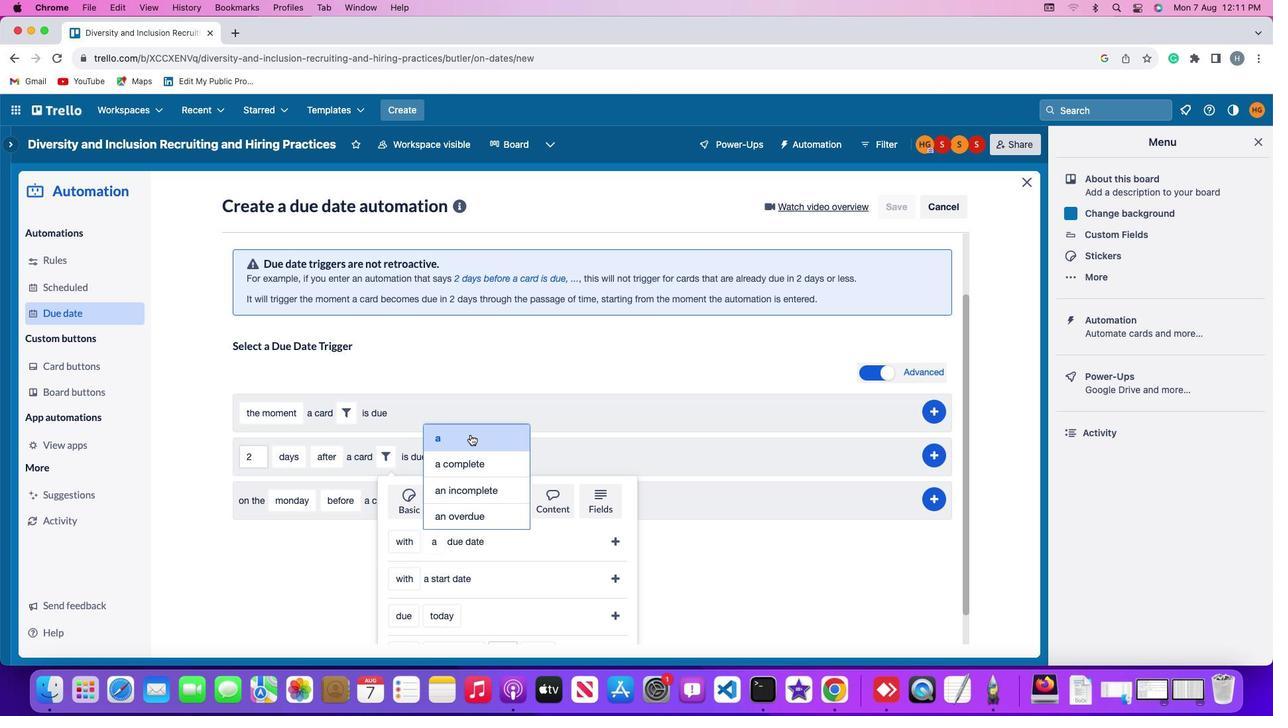 
Action: Mouse pressed left at (470, 435)
Screenshot: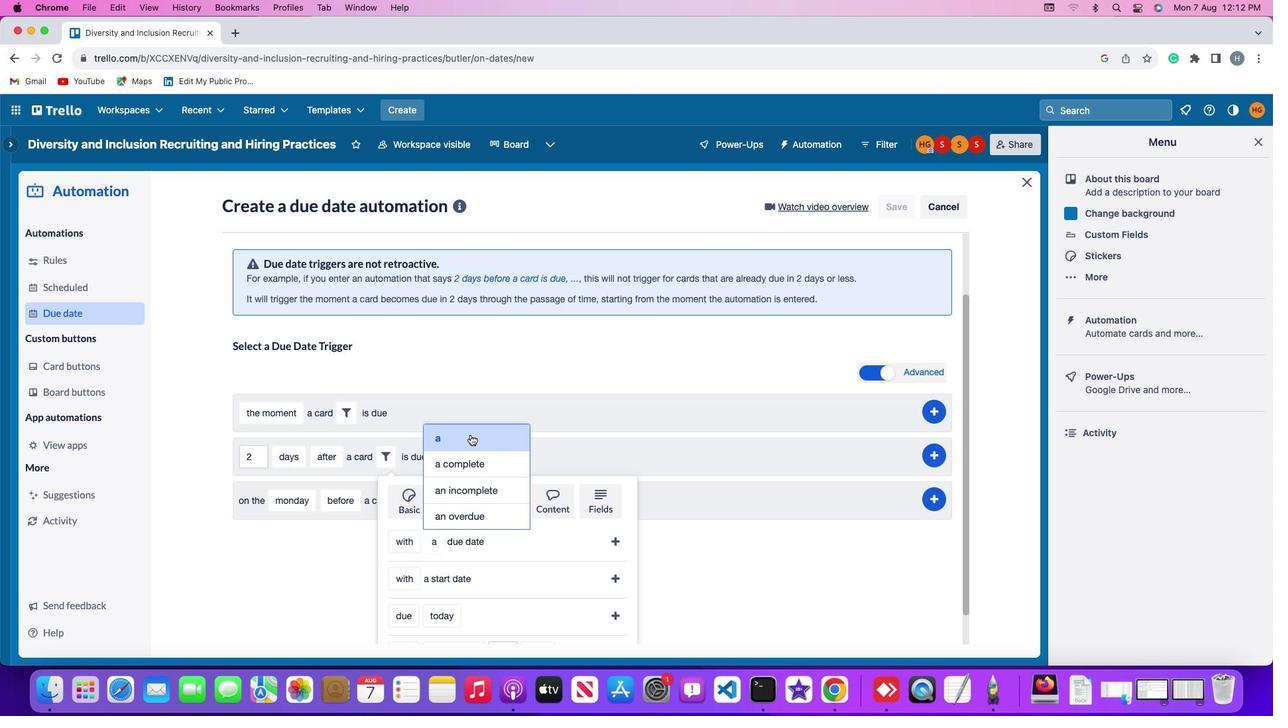 
Action: Mouse moved to (613, 535)
Screenshot: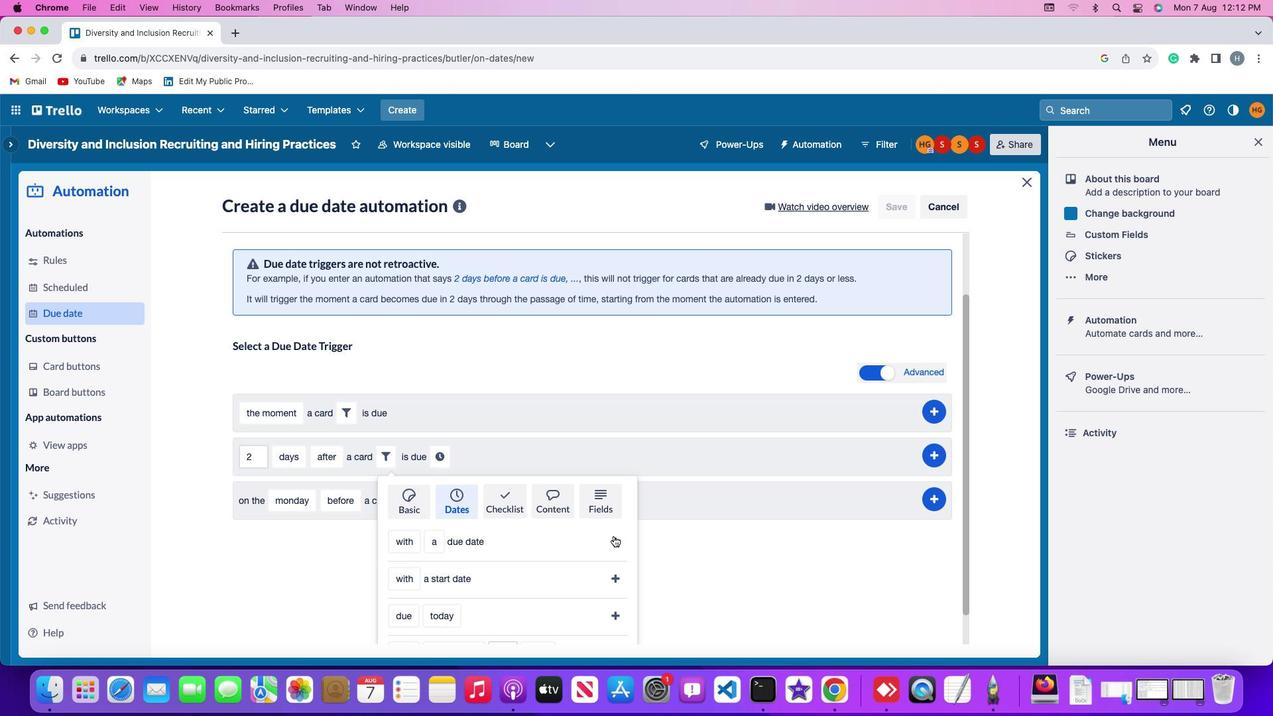 
Action: Mouse pressed left at (613, 535)
Screenshot: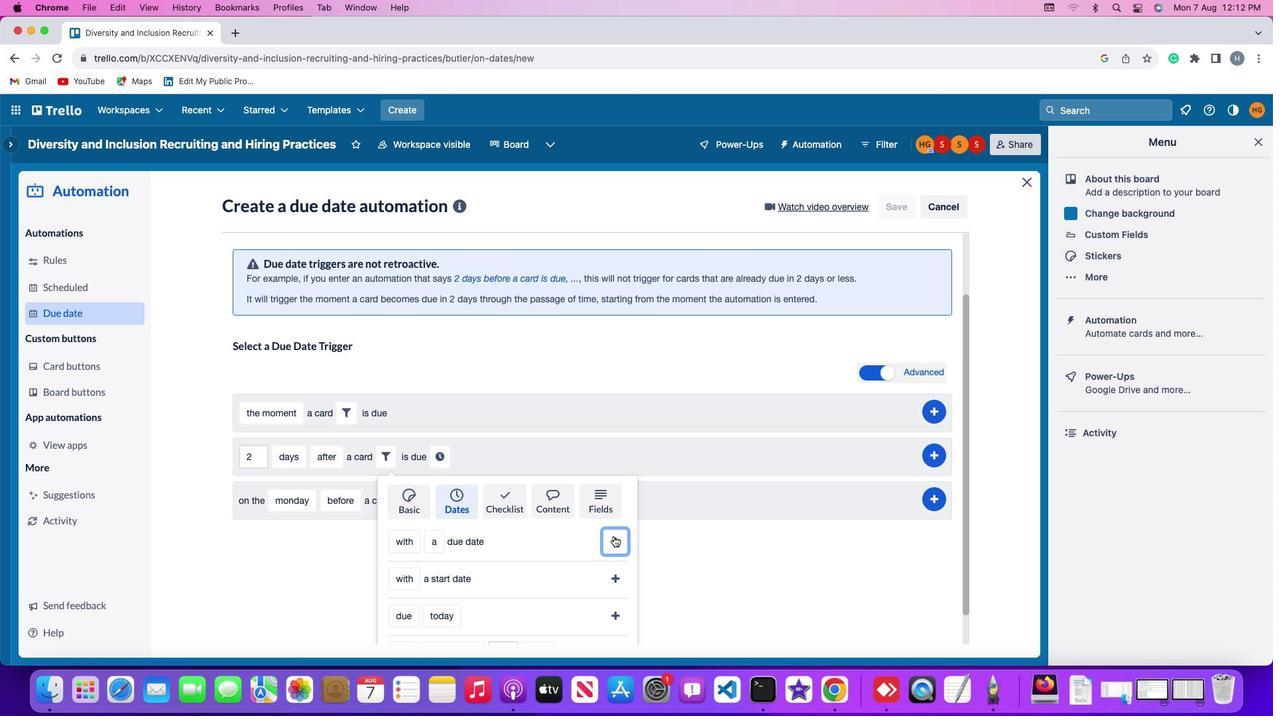 
Action: Mouse moved to (533, 532)
Screenshot: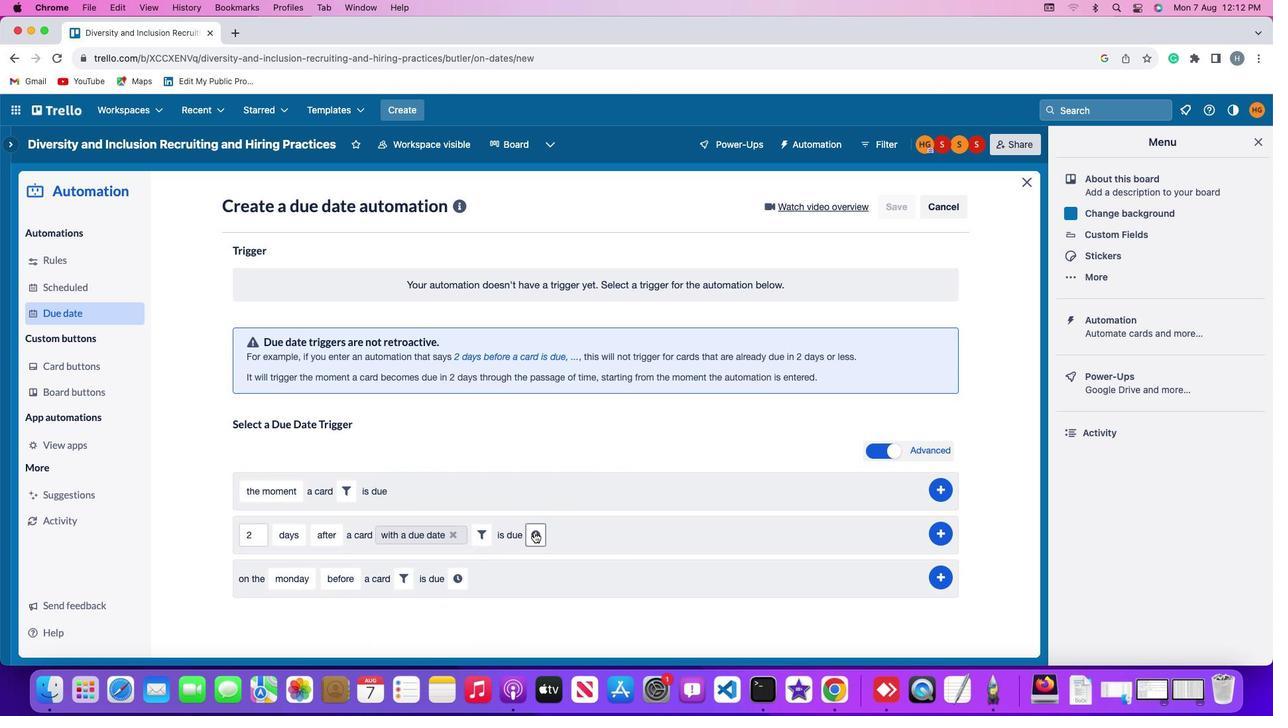 
Action: Mouse pressed left at (533, 532)
Screenshot: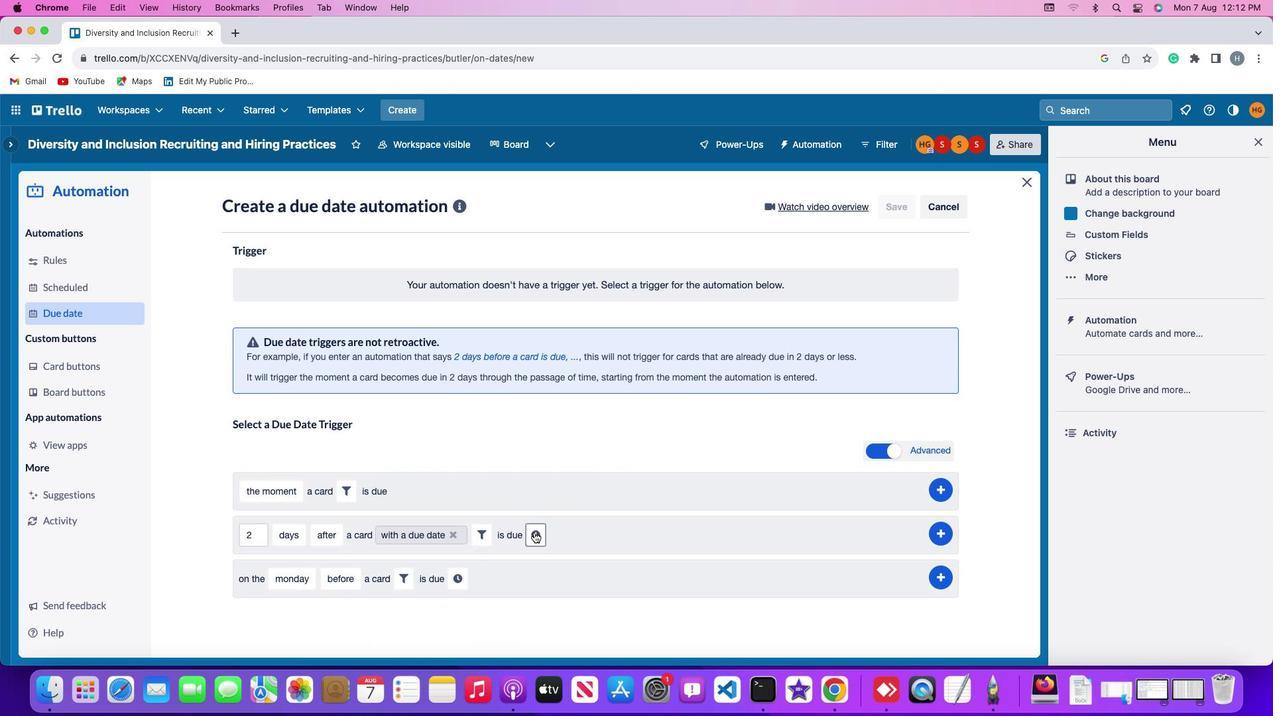 
Action: Mouse moved to (563, 533)
Screenshot: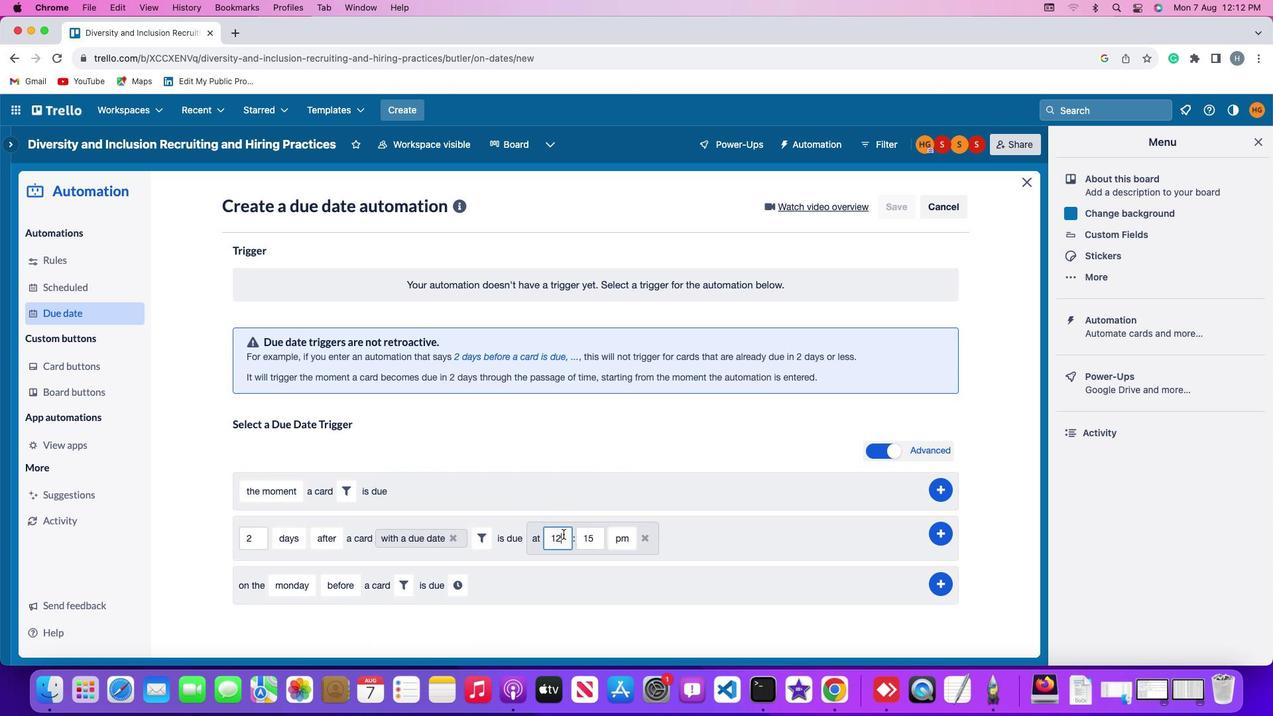 
Action: Mouse pressed left at (563, 533)
Screenshot: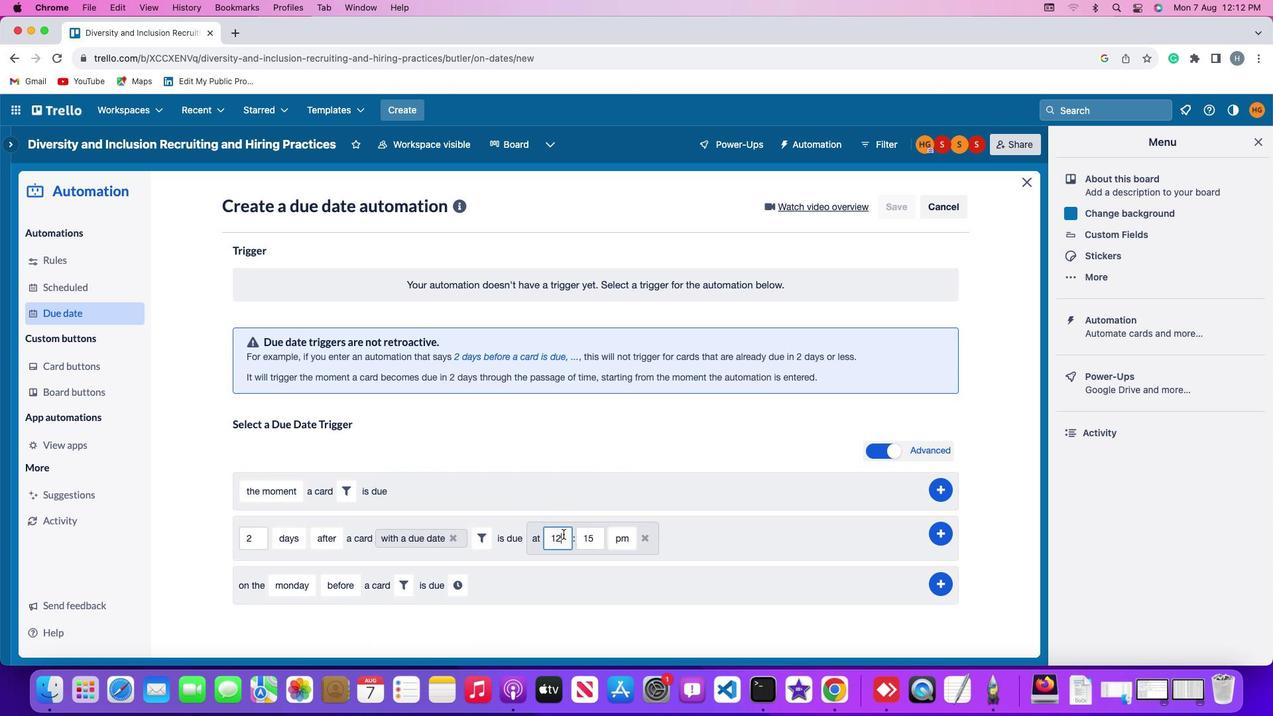 
Action: Key pressed Key.backspaceKey.backspace'1''1'
Screenshot: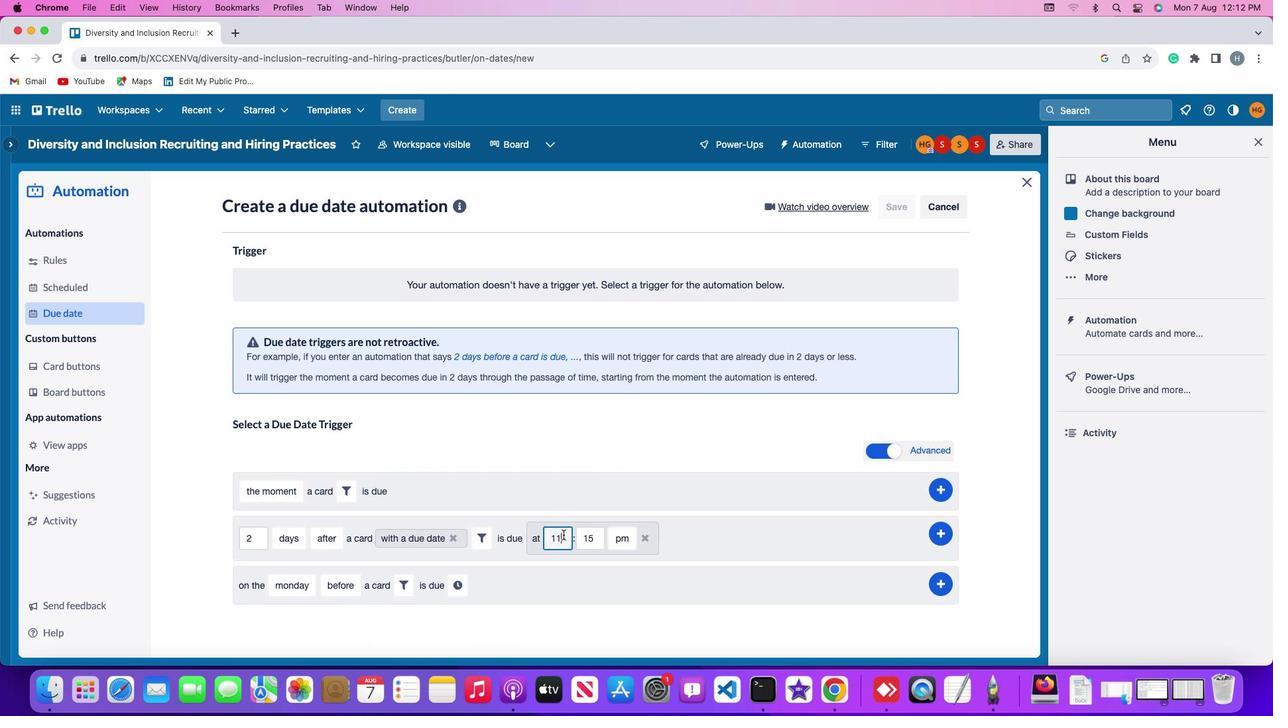 
Action: Mouse moved to (598, 538)
Screenshot: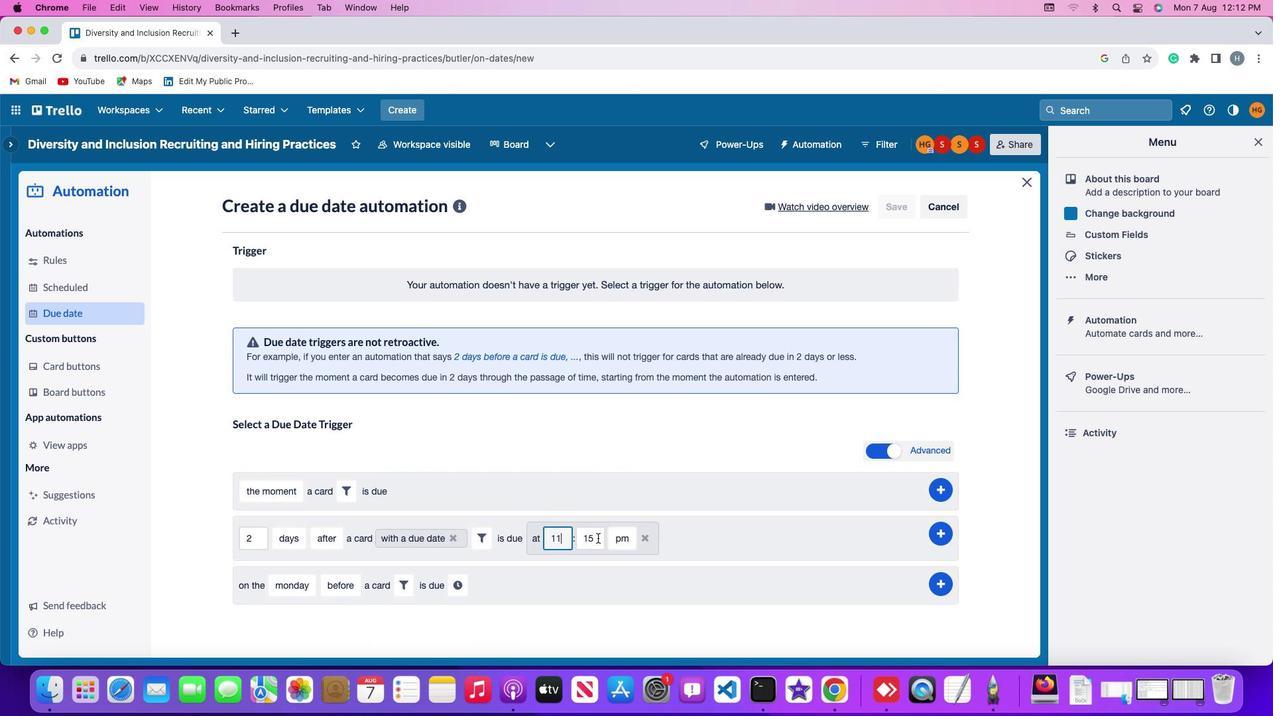 
Action: Mouse pressed left at (598, 538)
Screenshot: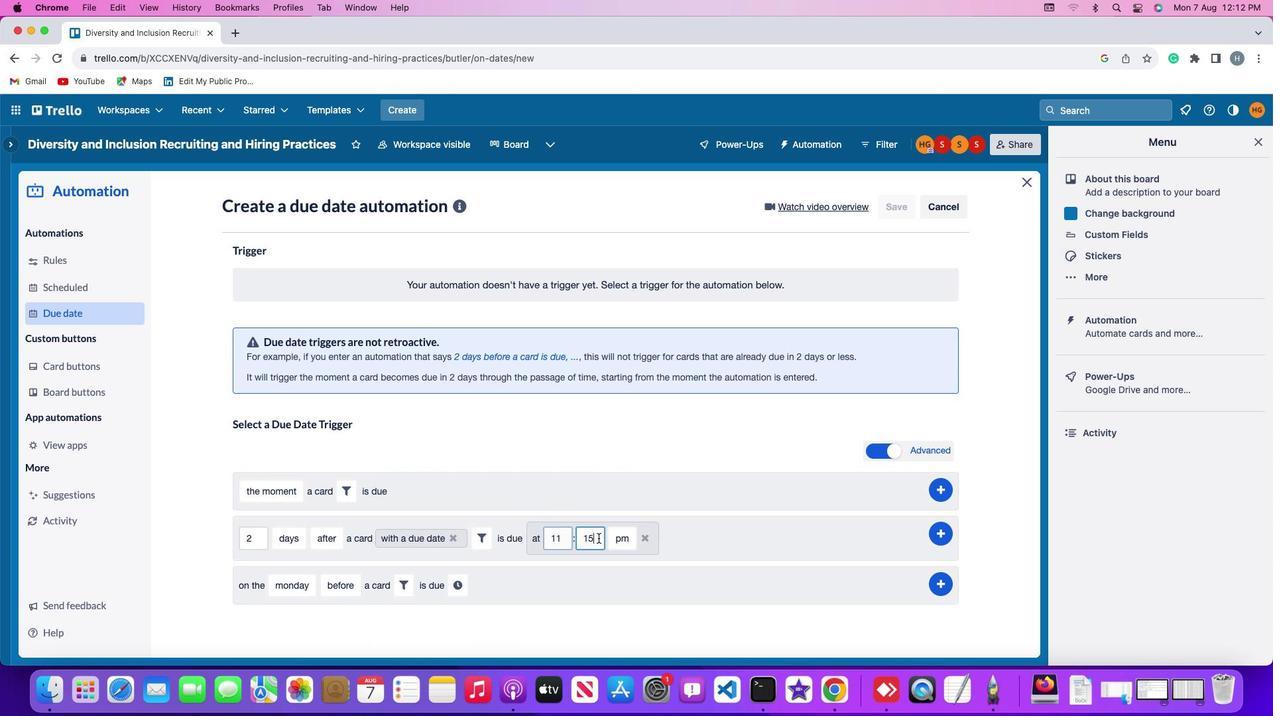 
Action: Mouse moved to (598, 538)
Screenshot: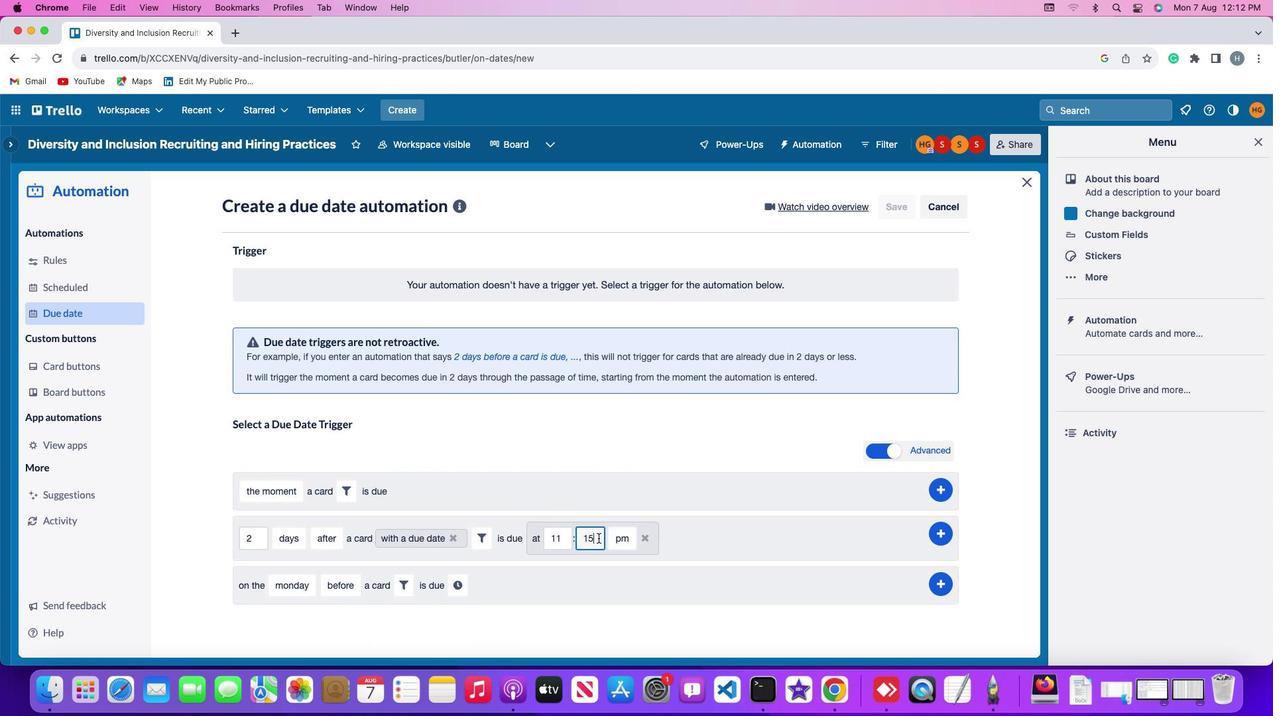 
Action: Key pressed Key.backspaceKey.backspaceKey.backspace'0''0'
Screenshot: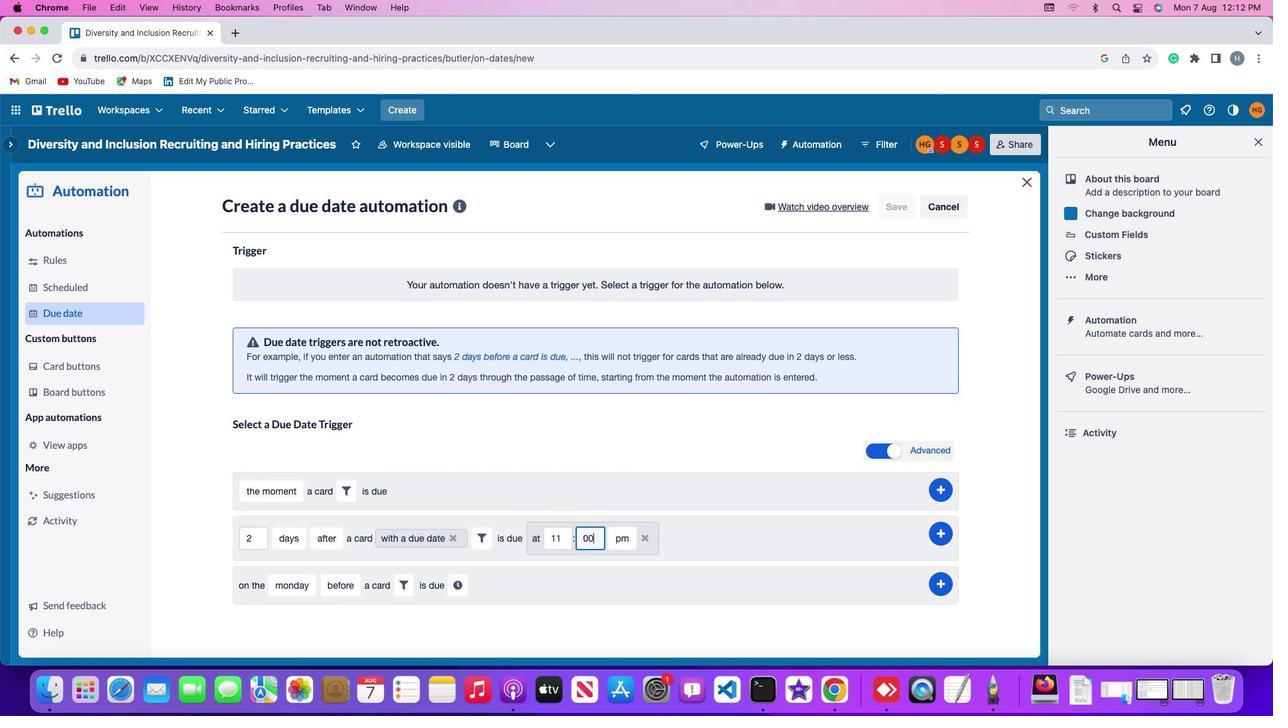 
Action: Mouse moved to (626, 537)
Screenshot: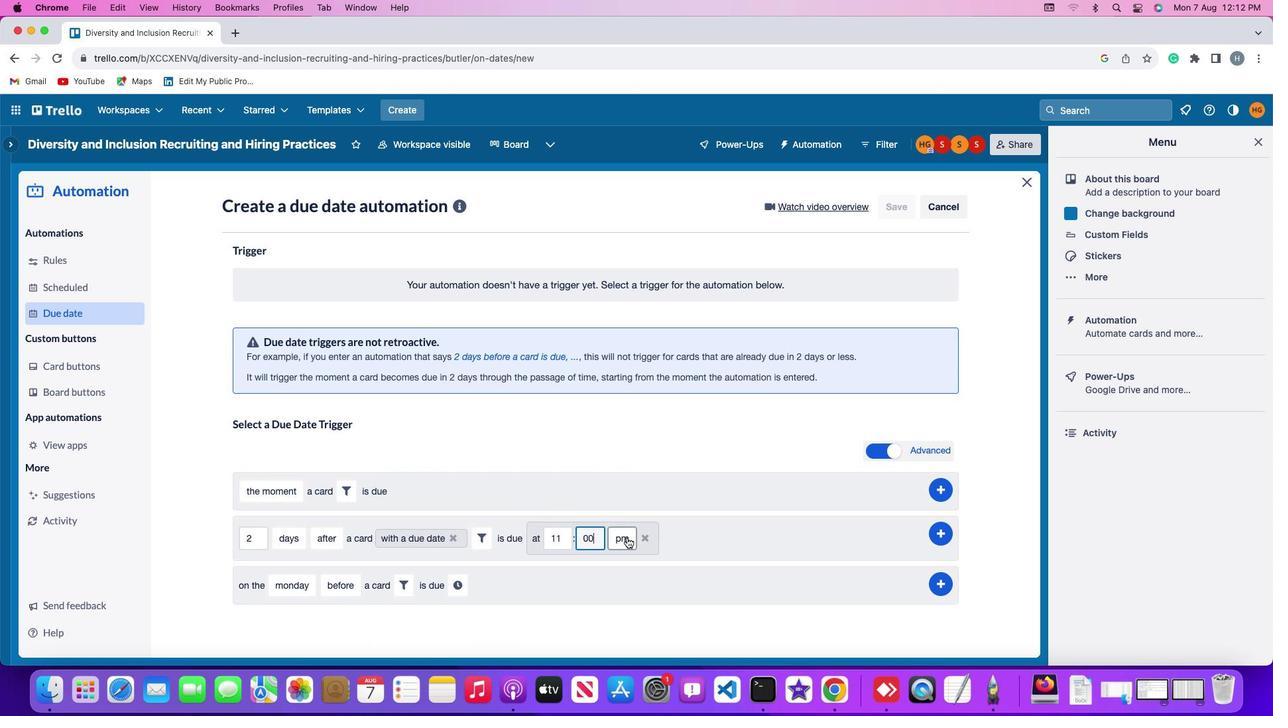 
Action: Mouse pressed left at (626, 537)
Screenshot: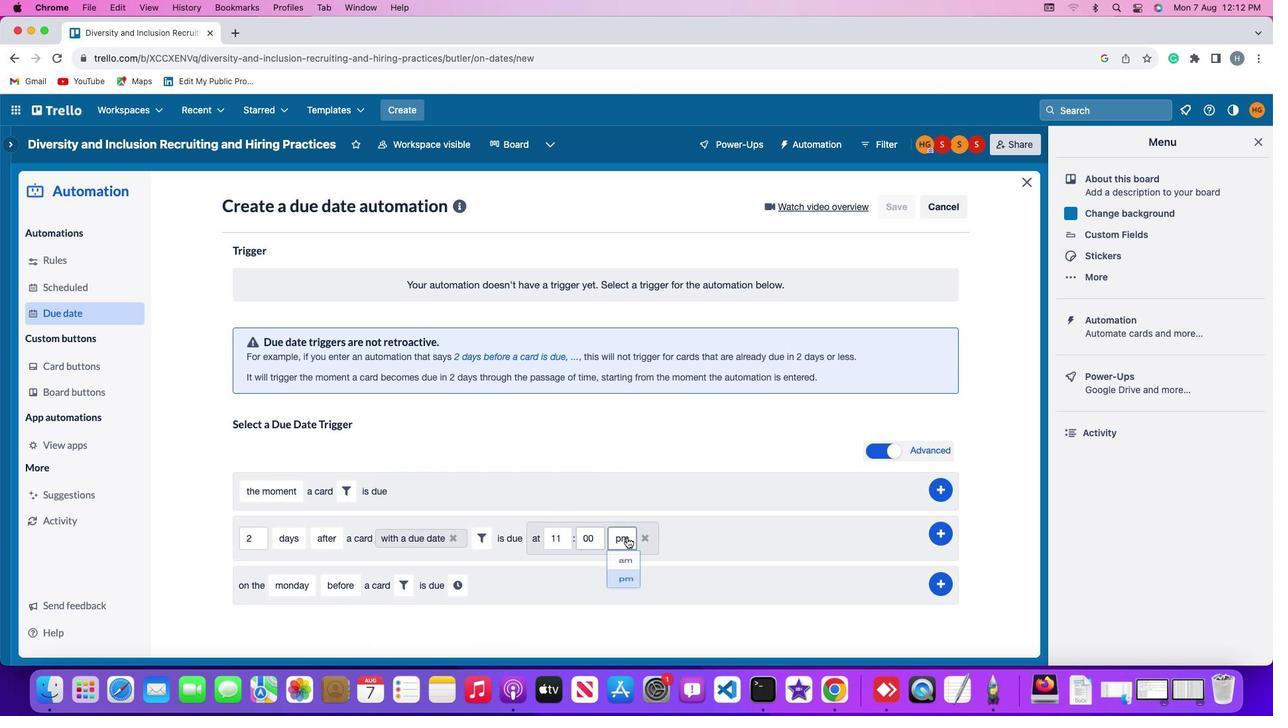 
Action: Mouse moved to (626, 563)
Screenshot: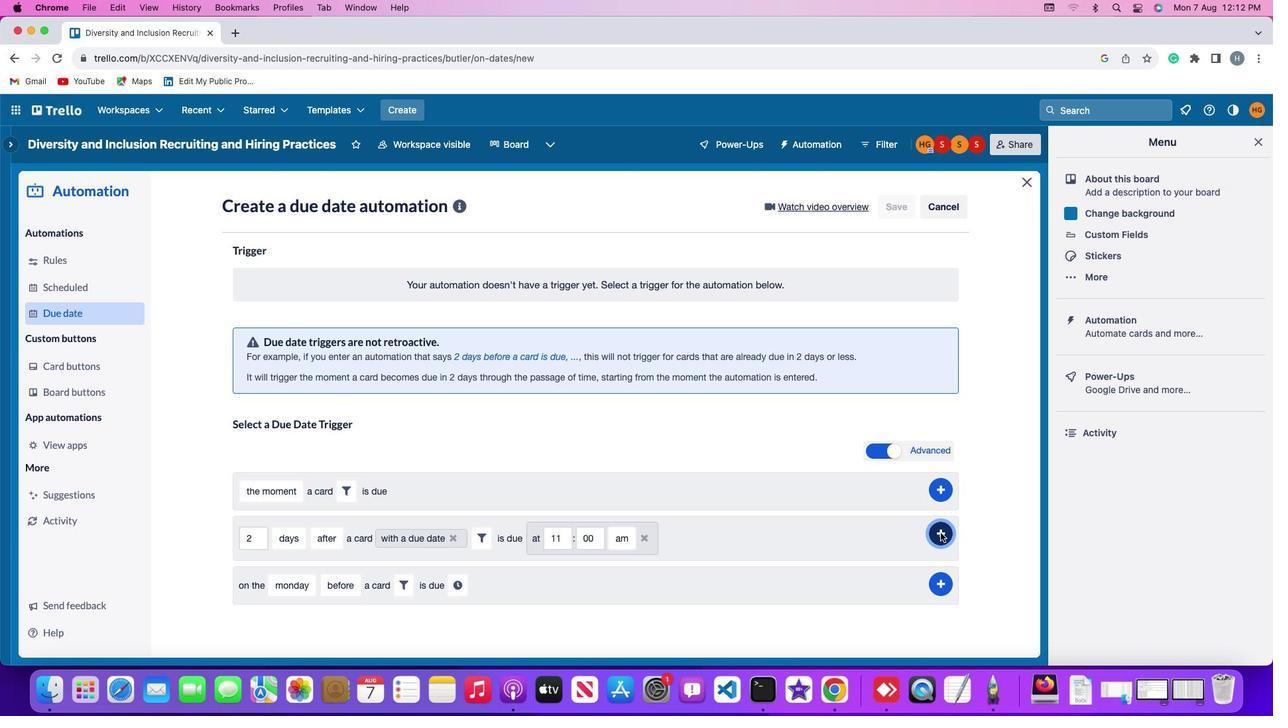 
Action: Mouse pressed left at (626, 563)
Screenshot: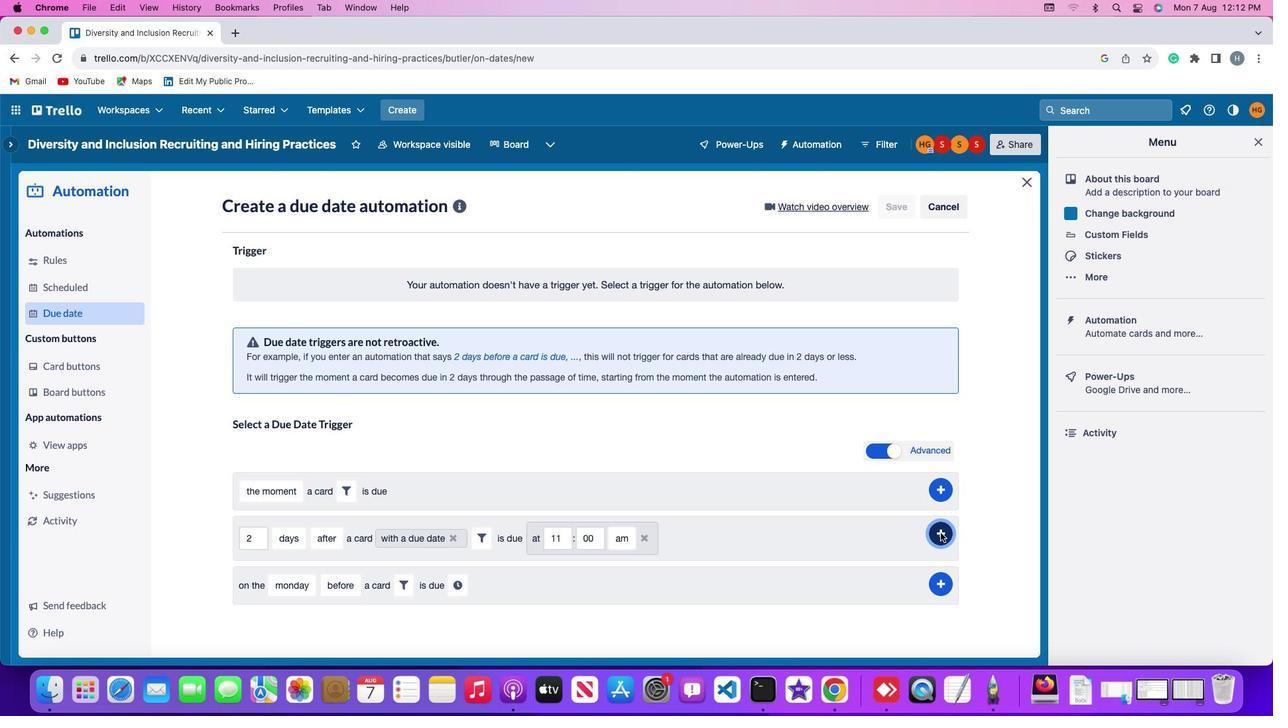 
Action: Mouse moved to (992, 410)
Screenshot: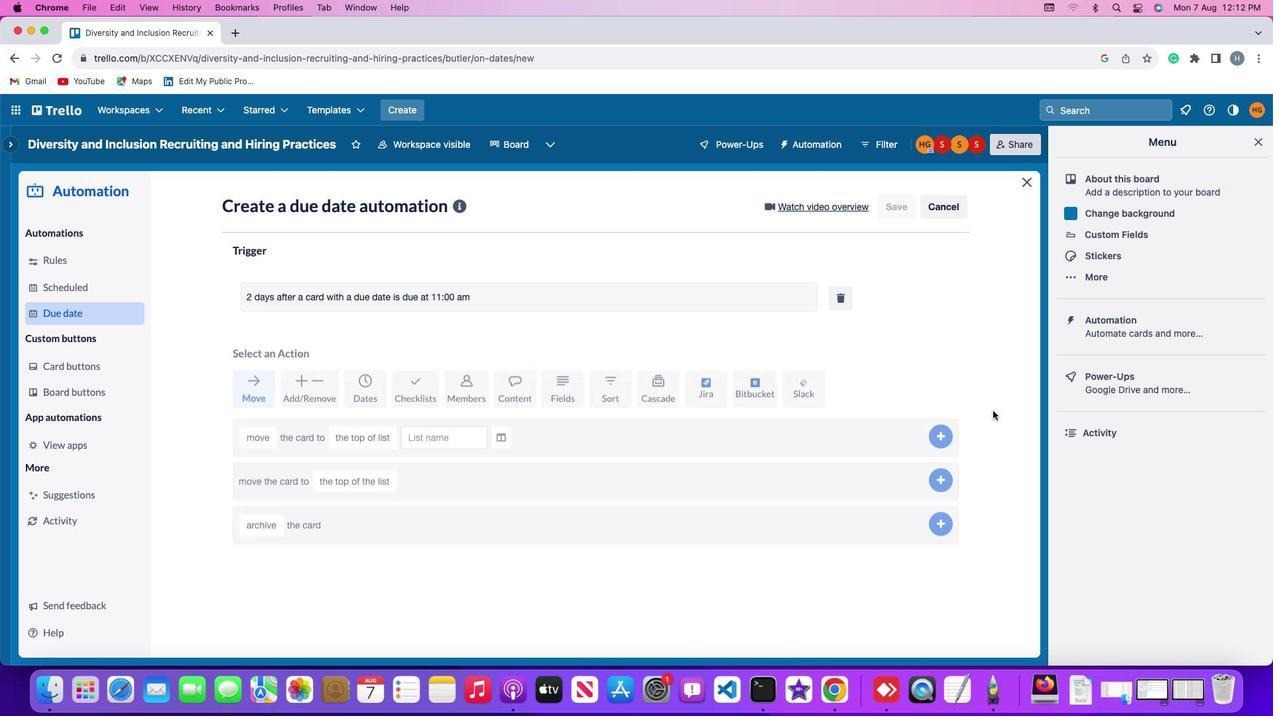 
